 Task: Find connections with filter location Acharnés with filter topic #Saleswith filter profile language German with filter current company Noon - The Social Learning Platform with filter school School of India with filter industry Printing Services with filter service category AnimationArchitecture with filter keywords title Conservation Scientist
Action: Mouse moved to (307, 221)
Screenshot: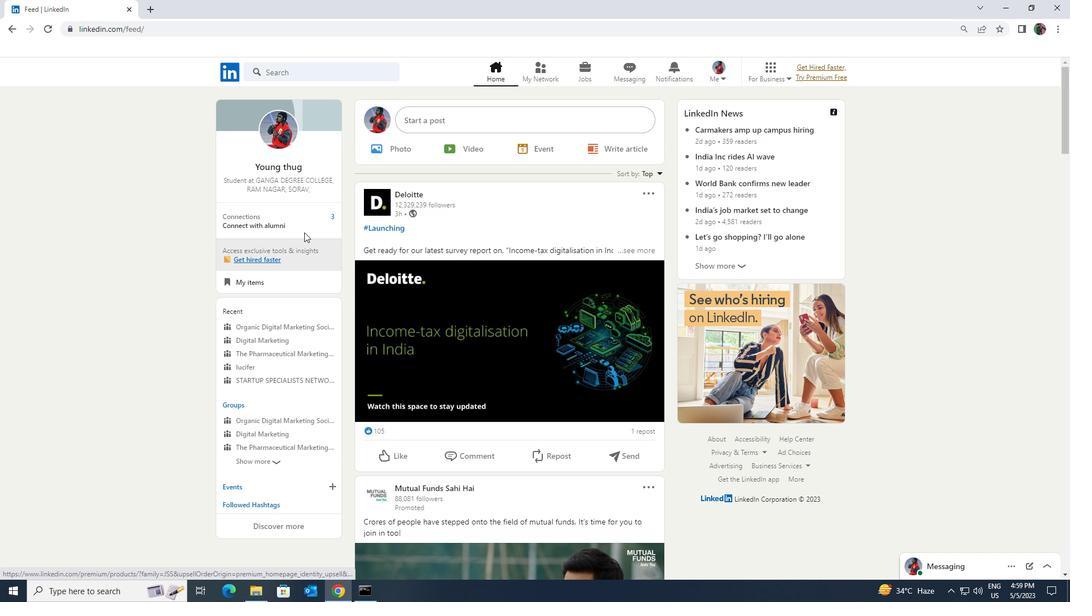 
Action: Mouse pressed left at (307, 221)
Screenshot: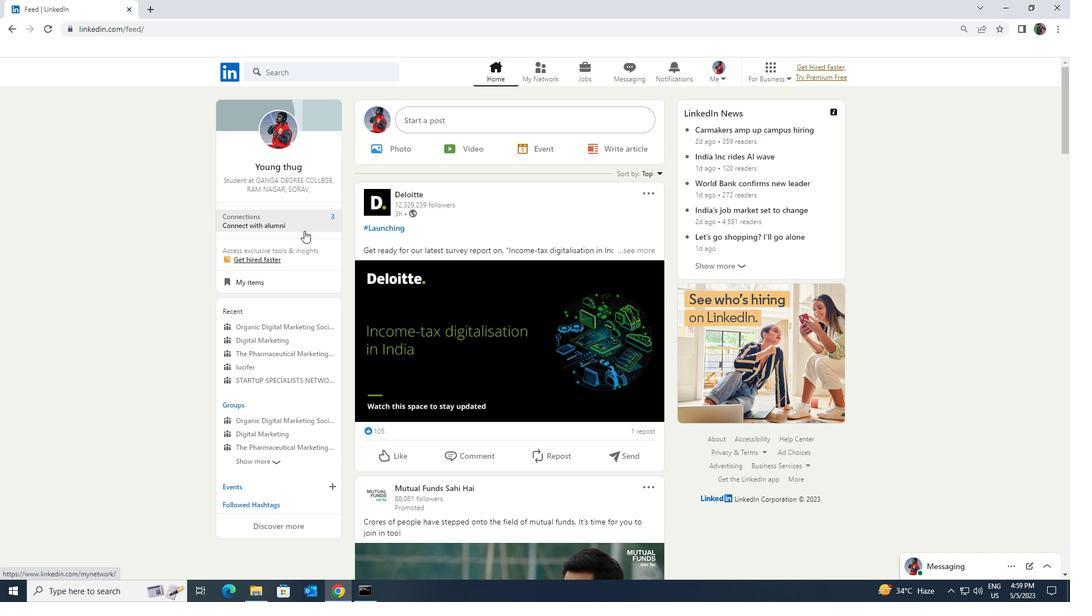 
Action: Mouse moved to (310, 134)
Screenshot: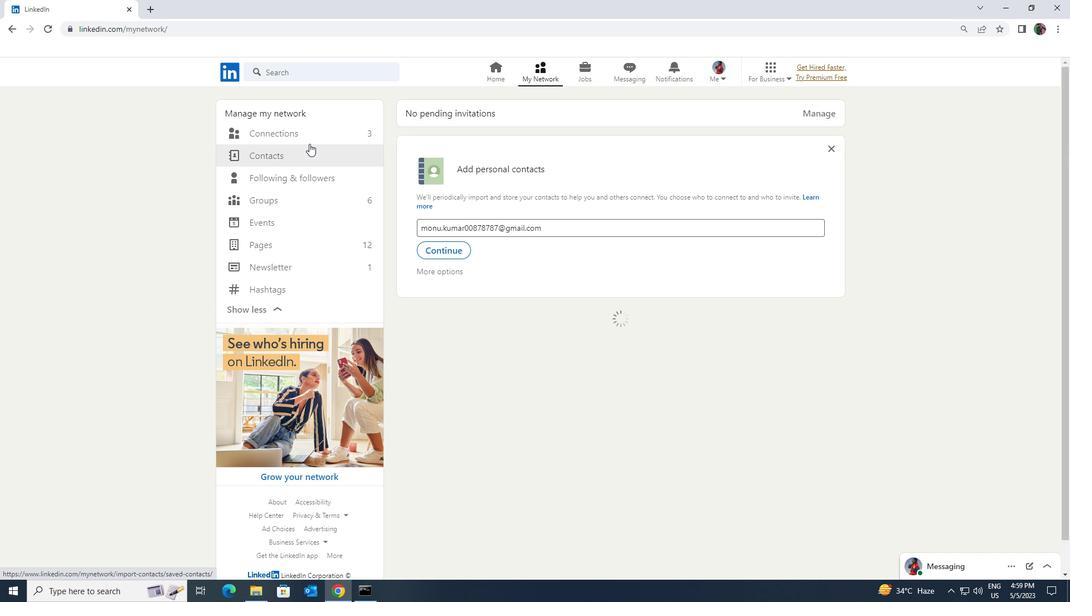 
Action: Mouse pressed left at (310, 134)
Screenshot: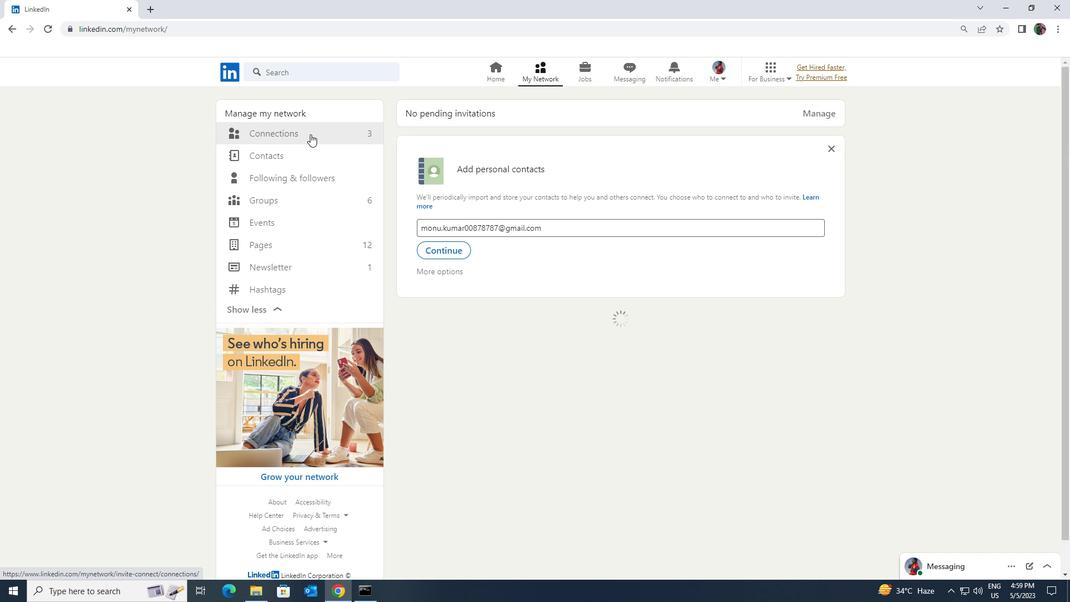 
Action: Mouse moved to (615, 136)
Screenshot: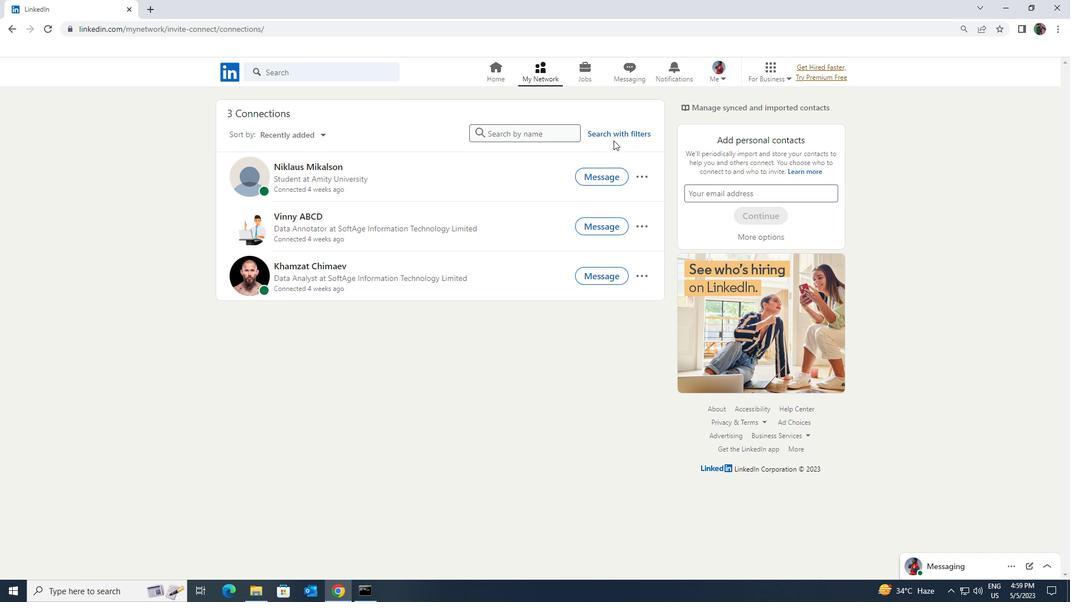 
Action: Mouse pressed left at (615, 136)
Screenshot: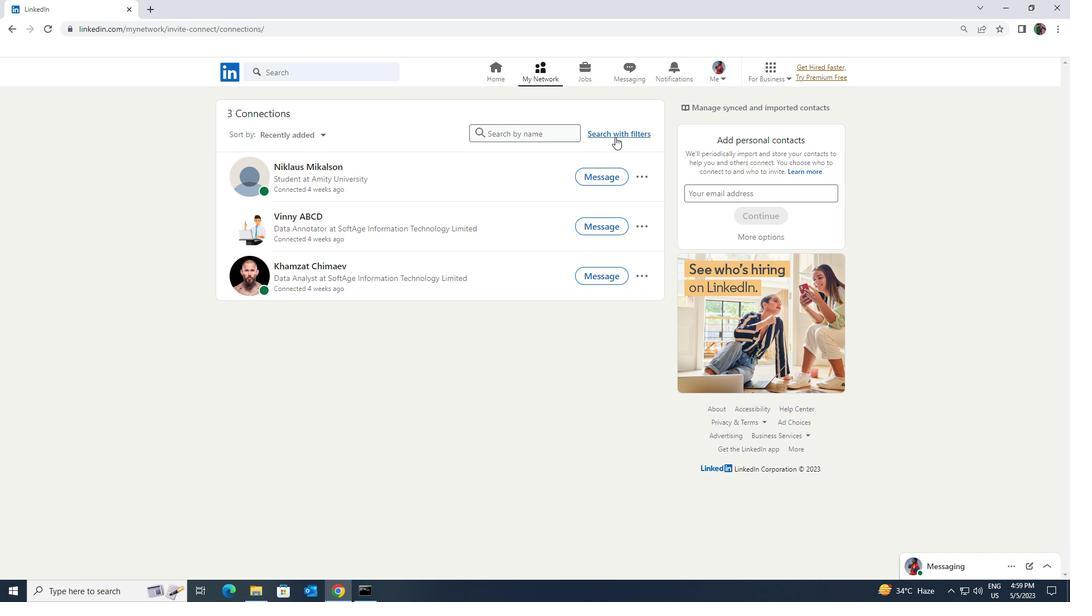 
Action: Mouse moved to (576, 105)
Screenshot: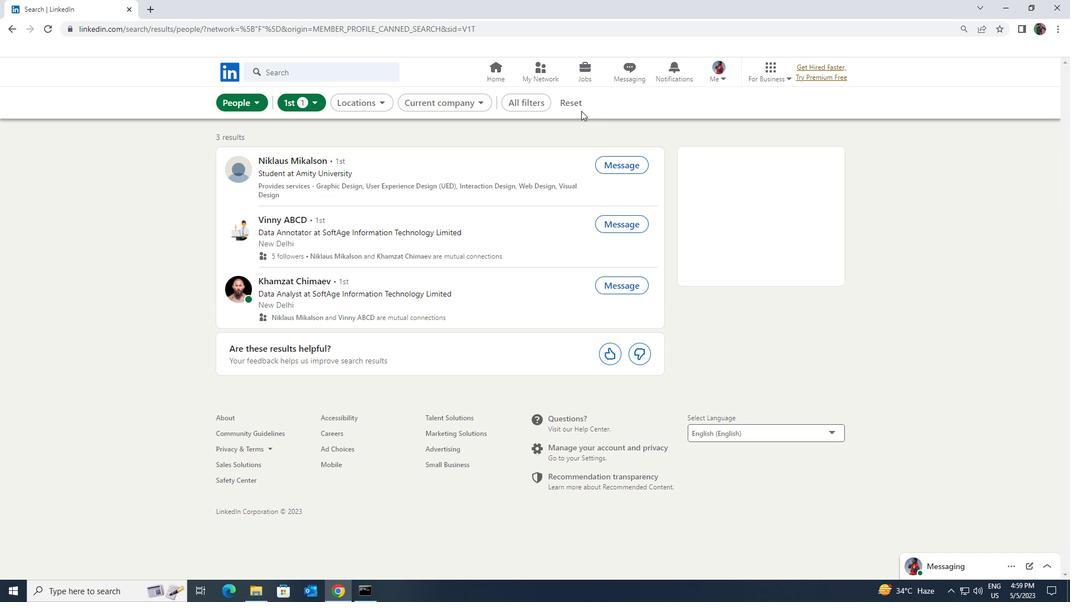 
Action: Mouse pressed left at (576, 105)
Screenshot: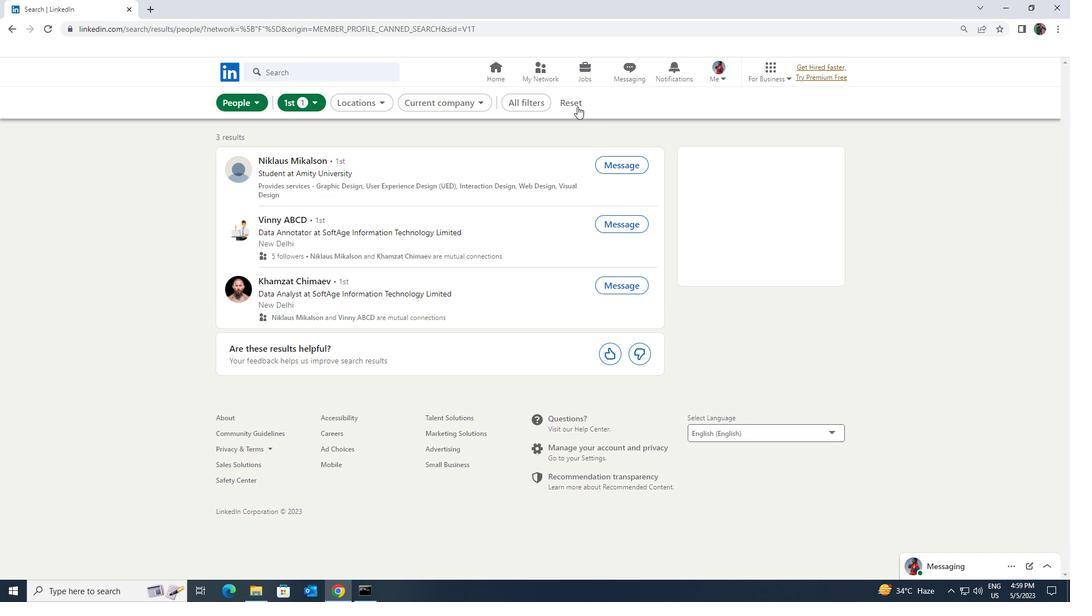 
Action: Mouse moved to (558, 105)
Screenshot: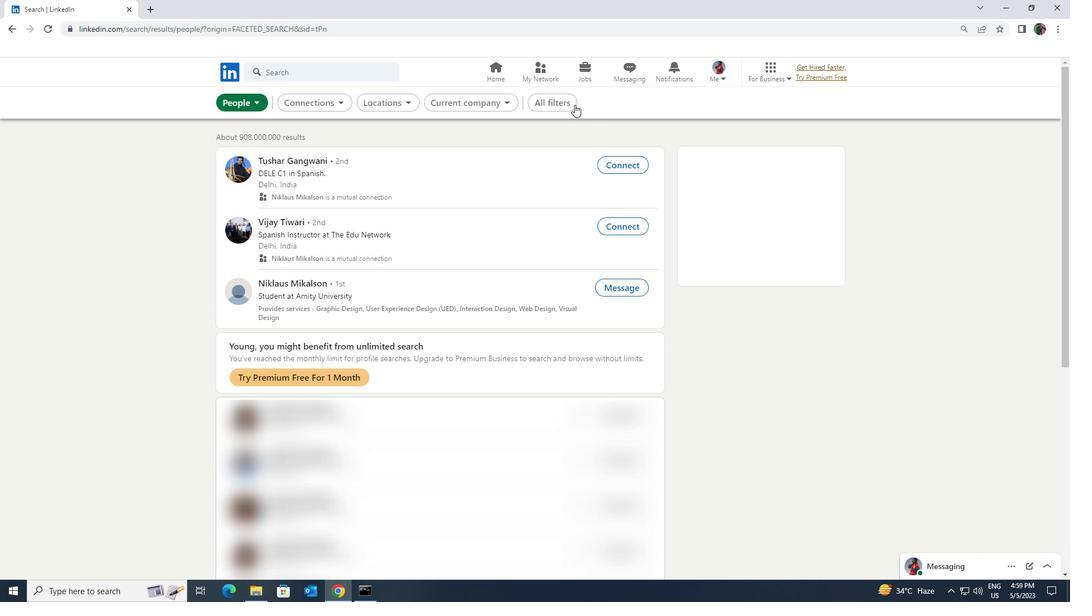 
Action: Mouse pressed left at (558, 105)
Screenshot: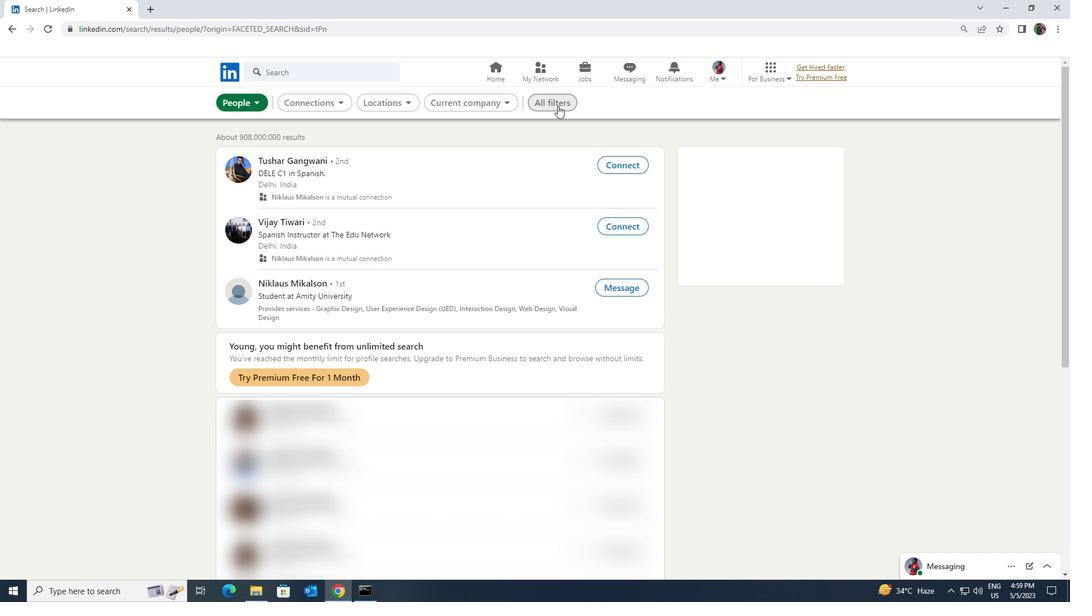 
Action: Mouse moved to (928, 441)
Screenshot: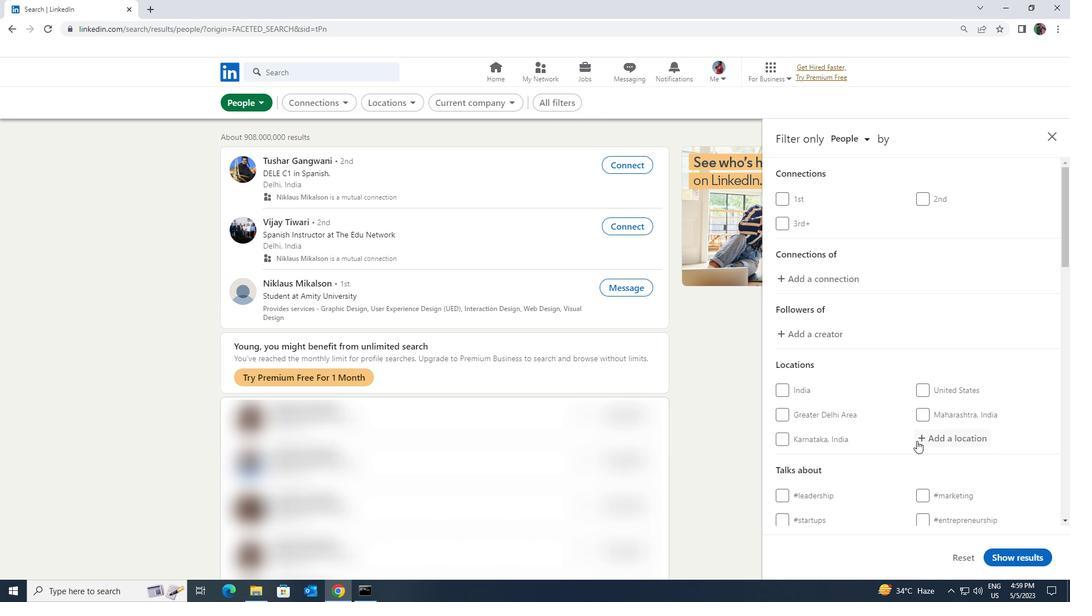 
Action: Mouse pressed left at (928, 441)
Screenshot: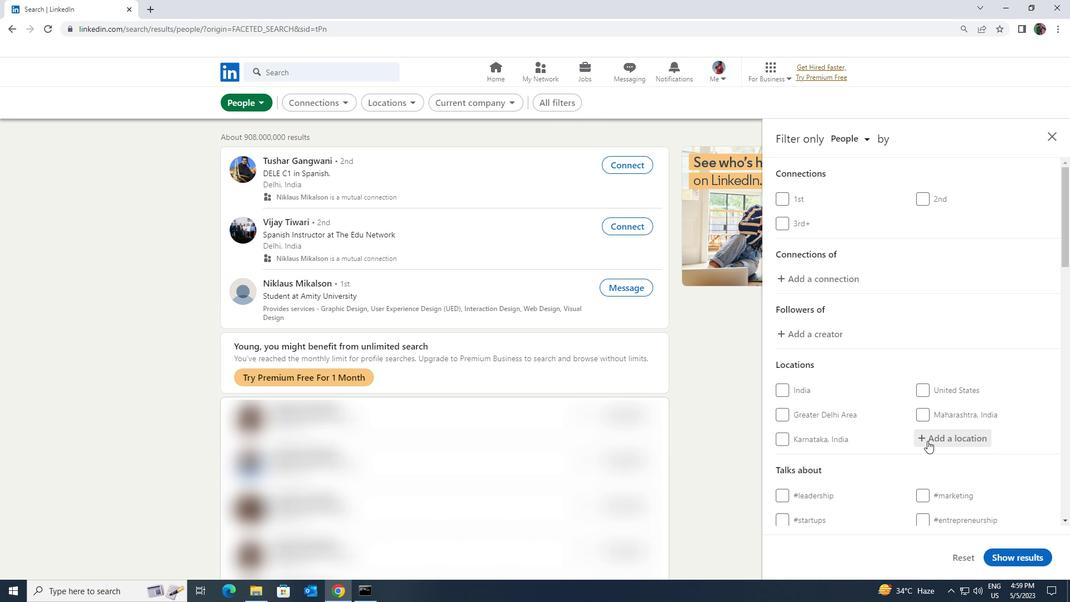 
Action: Key pressed <Key.shift><Key.shift><Key.shift><Key.shift><Key.shift><Key.shift><Key.shift><Key.shift><Key.shift><Key.shift><Key.shift><Key.shift><Key.shift><Key.shift><Key.shift><Key.shift><Key.shift><Key.shift><Key.shift><Key.shift><Key.shift><Key.shift><Key.shift><Key.shift><Key.shift><Key.shift><Key.shift><Key.shift>ACHARNES
Screenshot: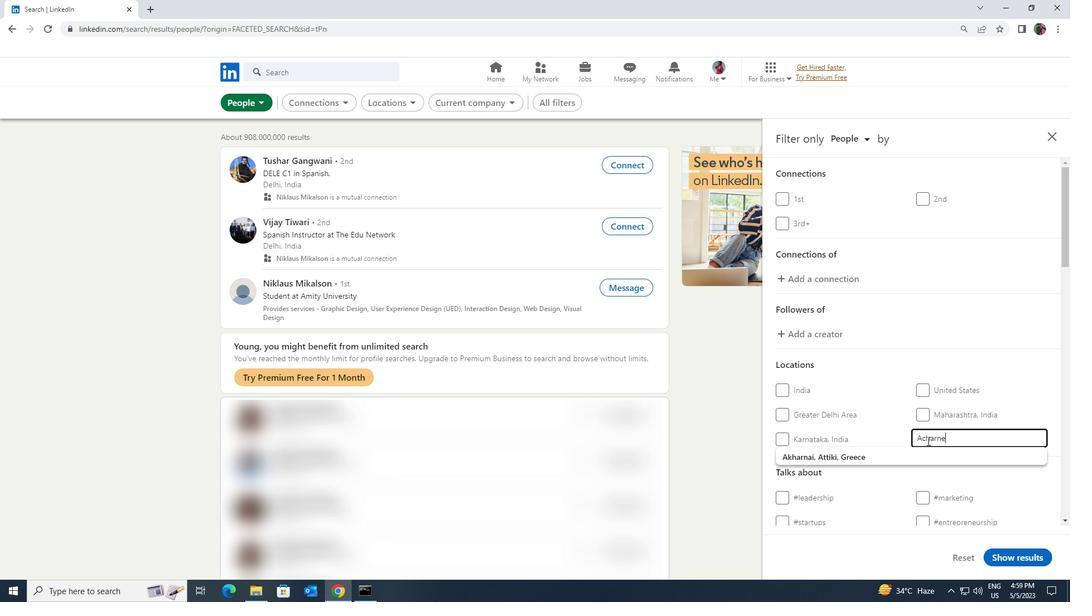 
Action: Mouse moved to (927, 447)
Screenshot: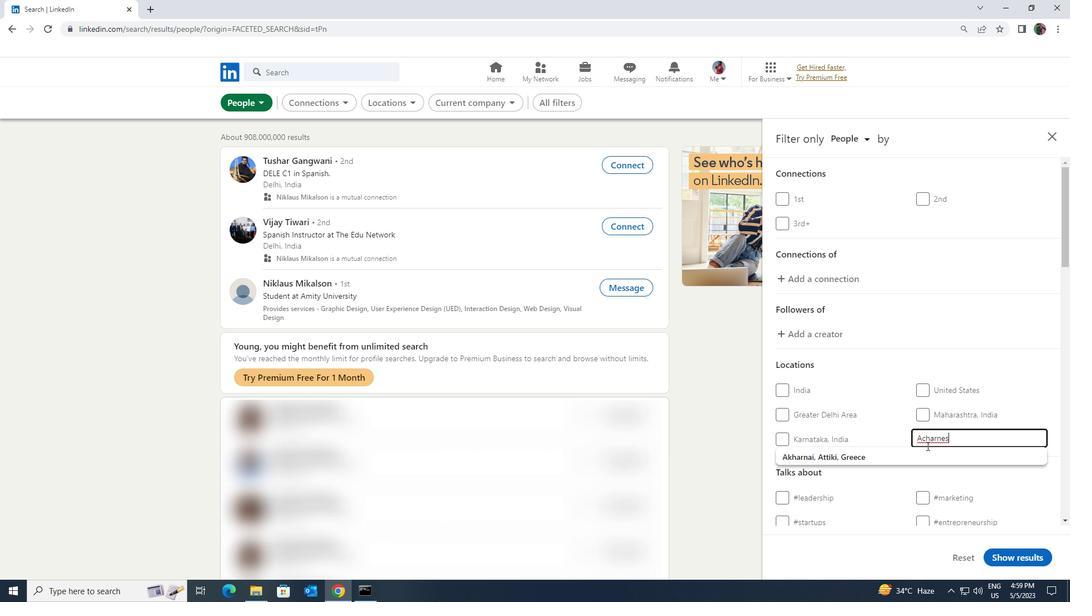 
Action: Mouse pressed left at (927, 447)
Screenshot: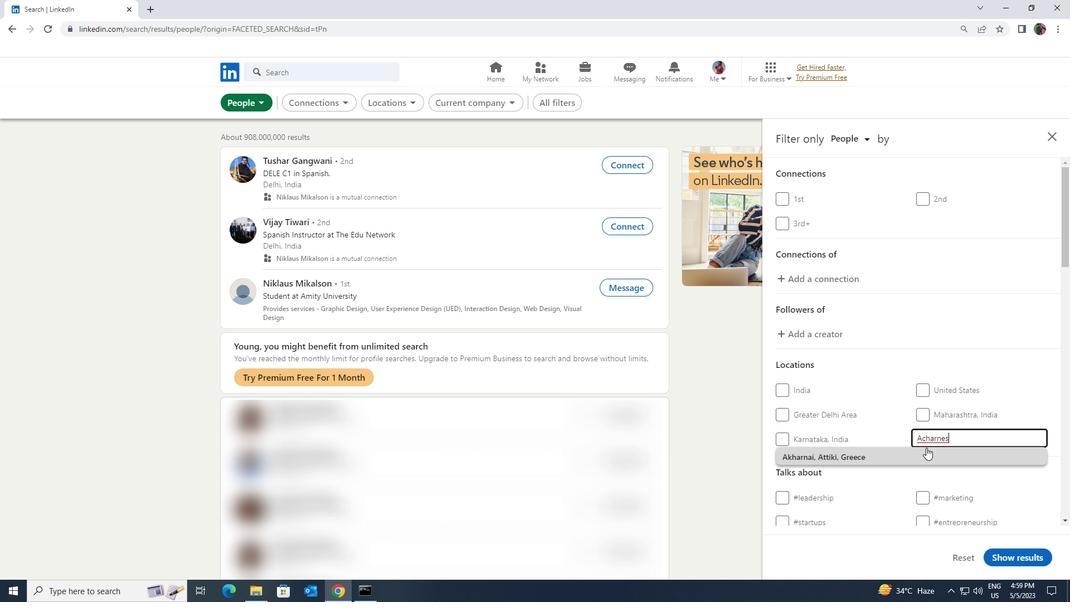 
Action: Mouse scrolled (927, 447) with delta (0, 0)
Screenshot: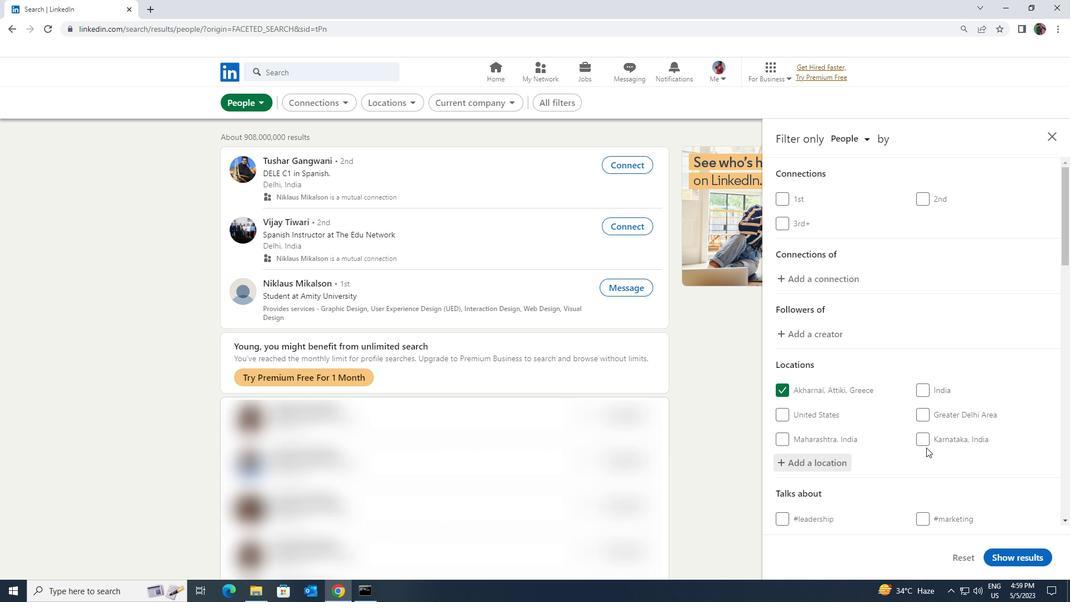 
Action: Mouse scrolled (927, 447) with delta (0, 0)
Screenshot: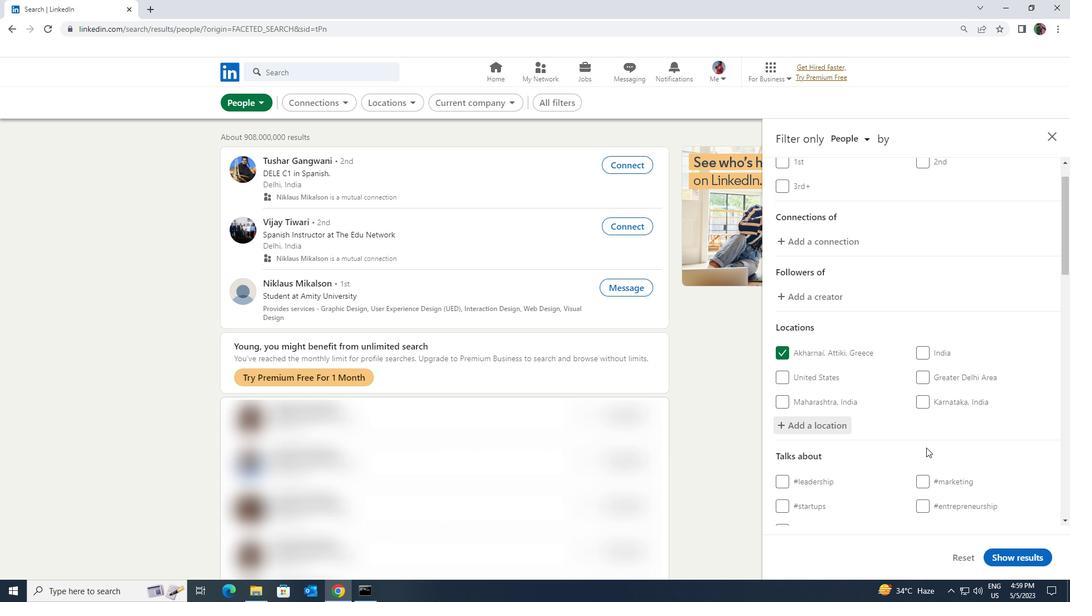 
Action: Mouse moved to (930, 455)
Screenshot: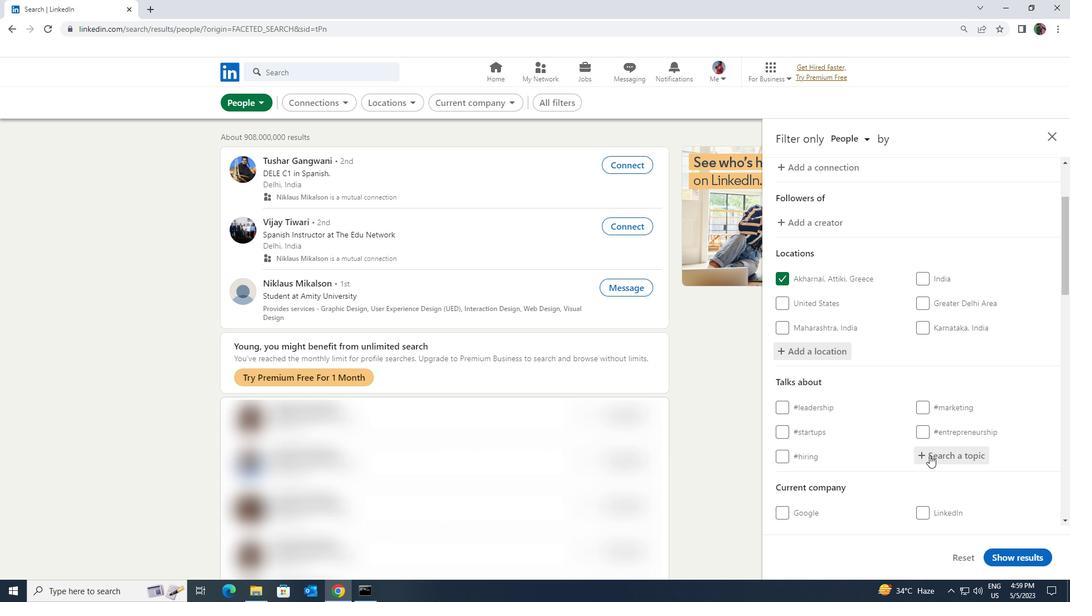 
Action: Mouse pressed left at (930, 455)
Screenshot: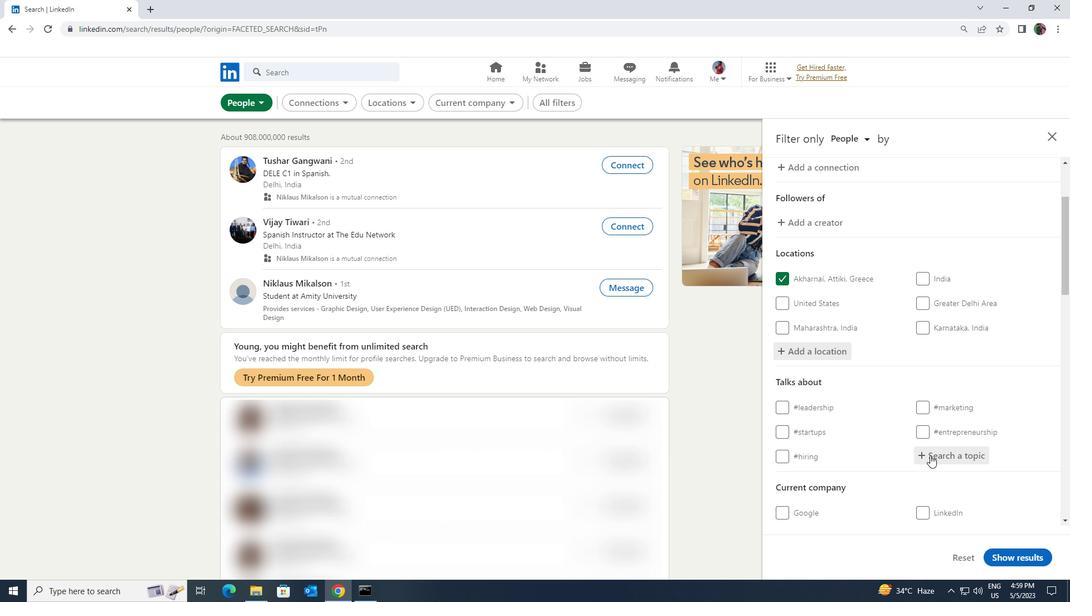 
Action: Key pressed <Key.shift><Key.shift><Key.shift>SALES
Screenshot: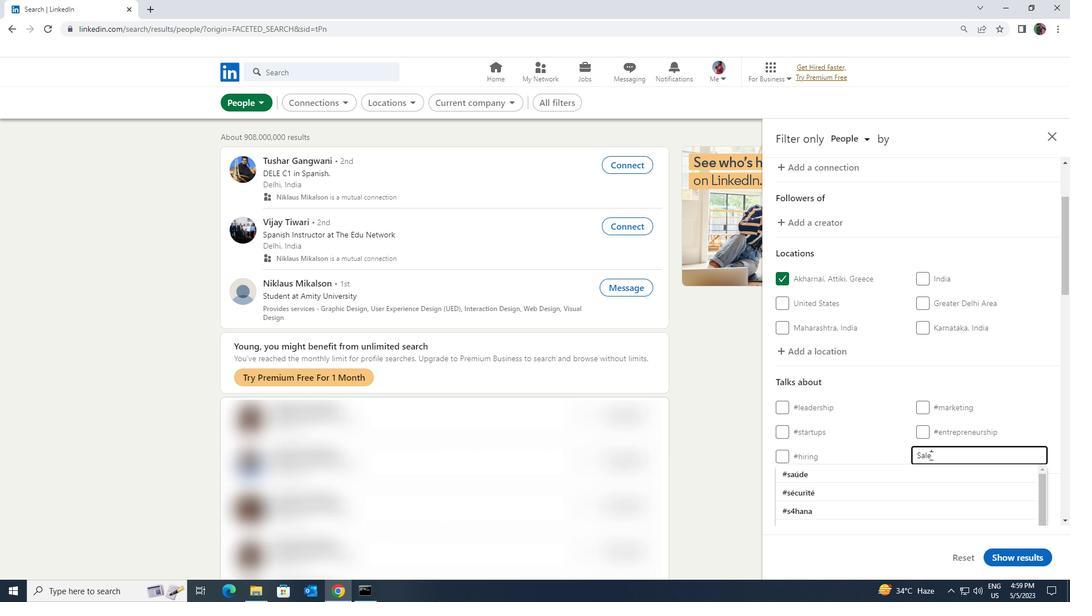 
Action: Mouse moved to (922, 471)
Screenshot: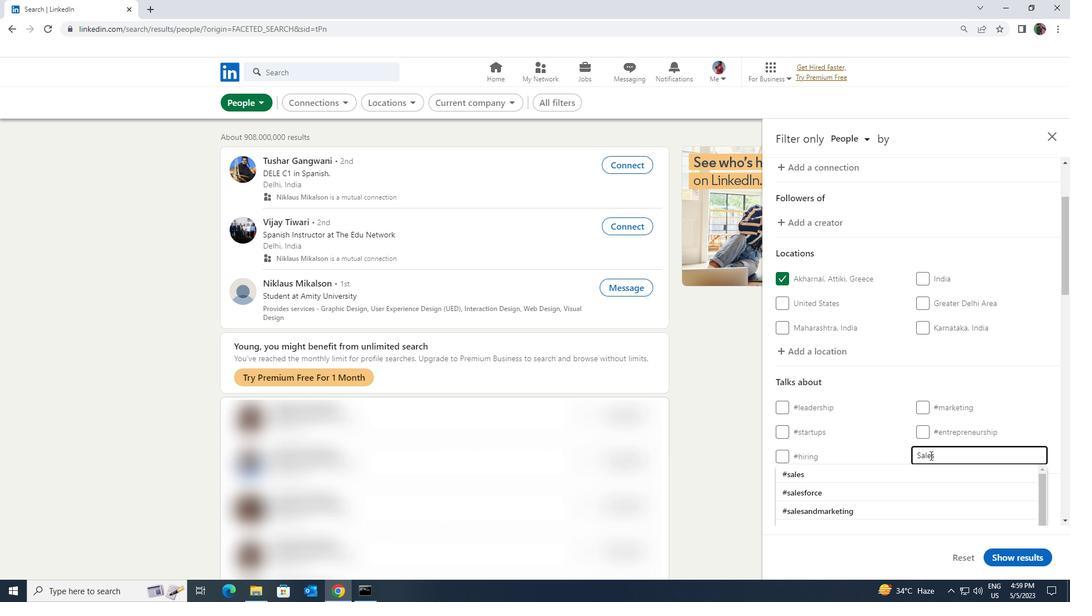 
Action: Mouse pressed left at (922, 471)
Screenshot: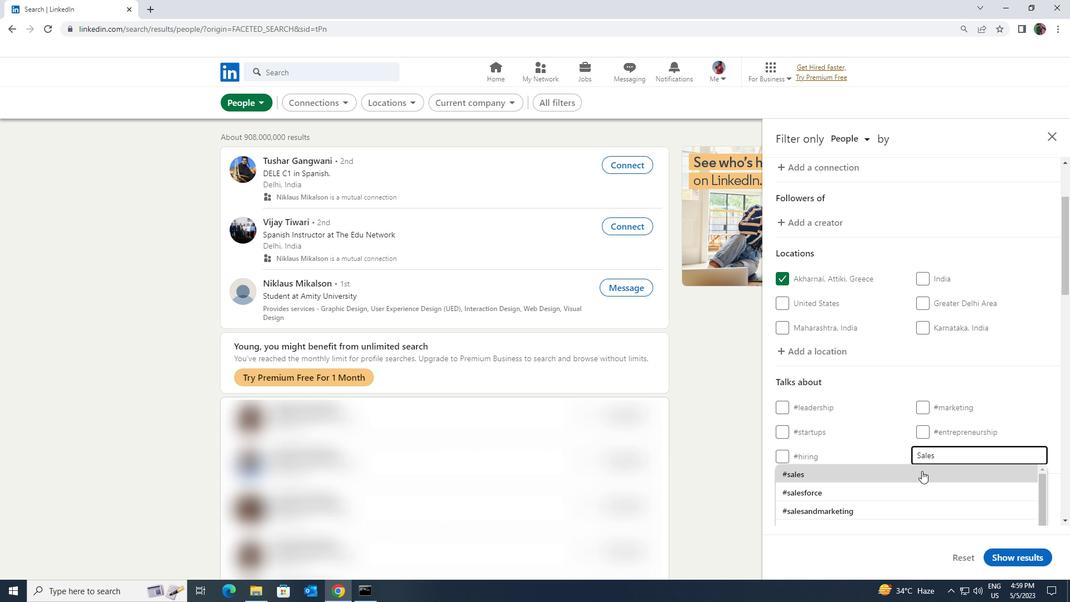 
Action: Mouse scrolled (922, 470) with delta (0, 0)
Screenshot: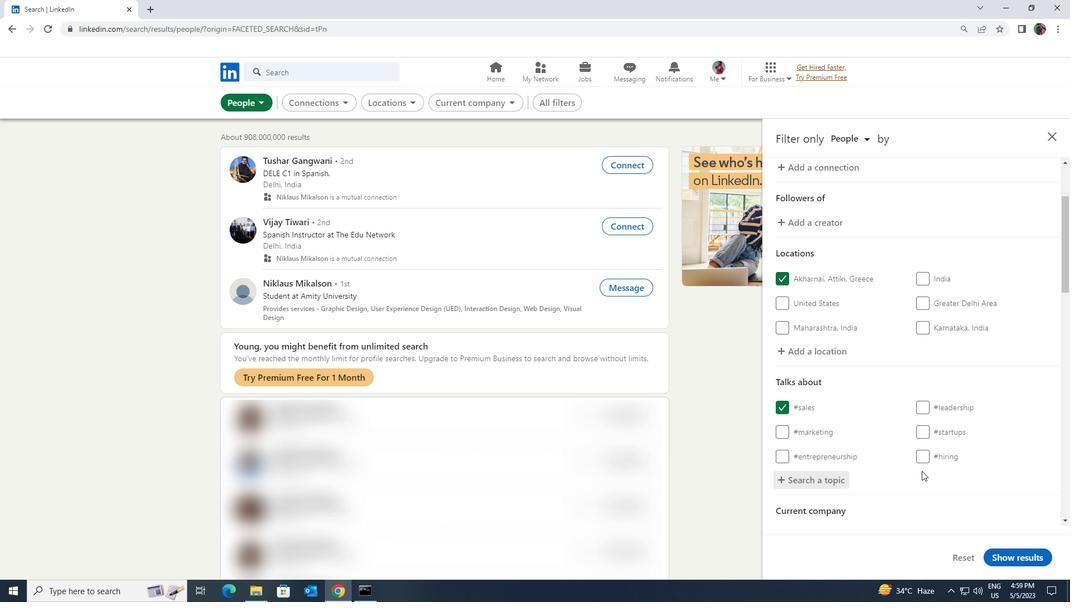 
Action: Mouse scrolled (922, 470) with delta (0, 0)
Screenshot: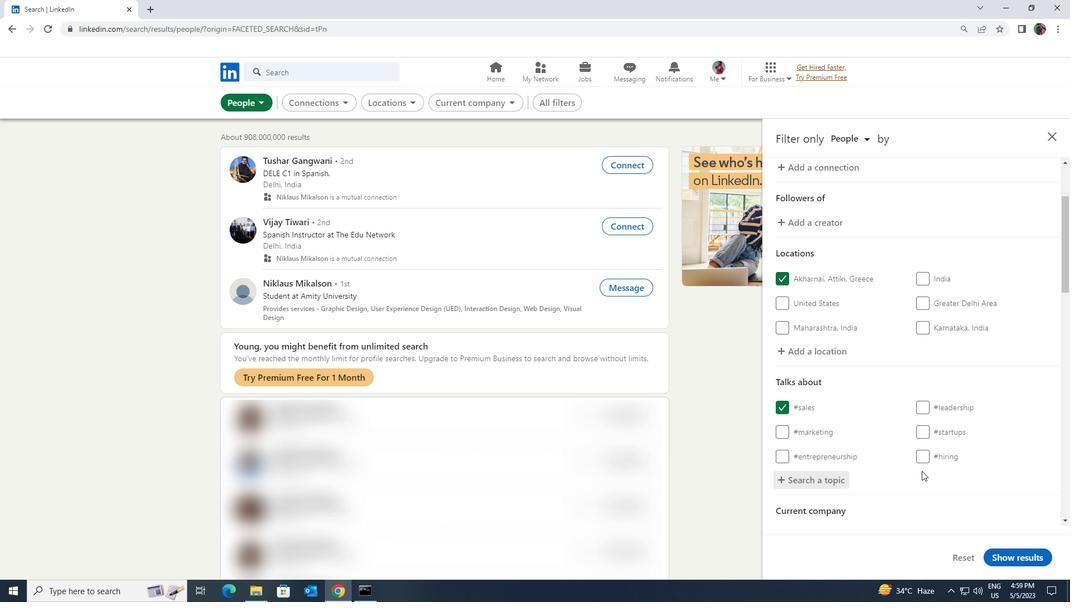 
Action: Mouse scrolled (922, 470) with delta (0, 0)
Screenshot: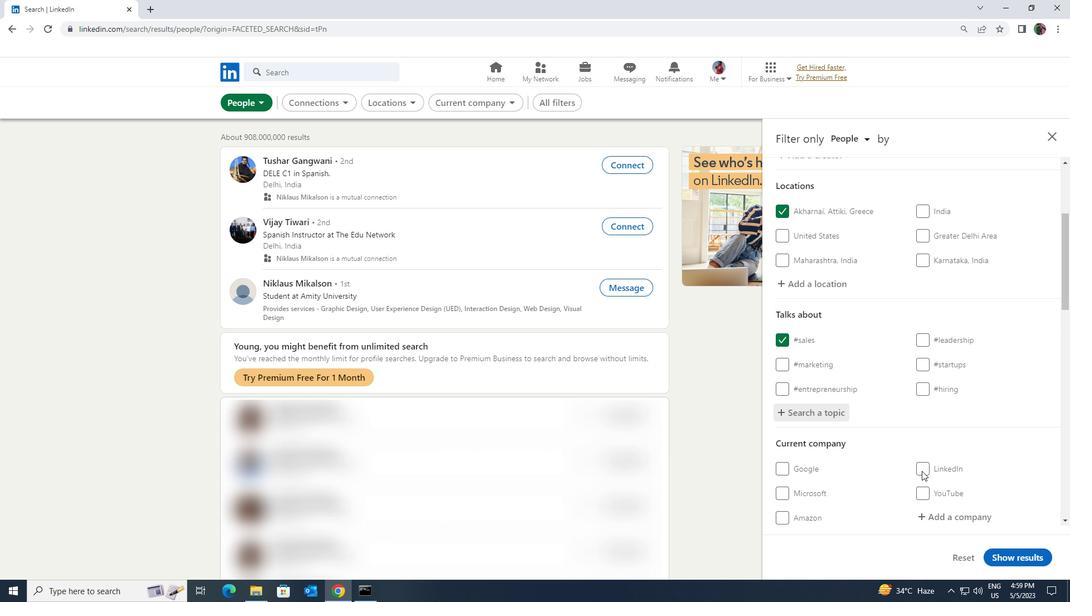 
Action: Mouse scrolled (922, 470) with delta (0, 0)
Screenshot: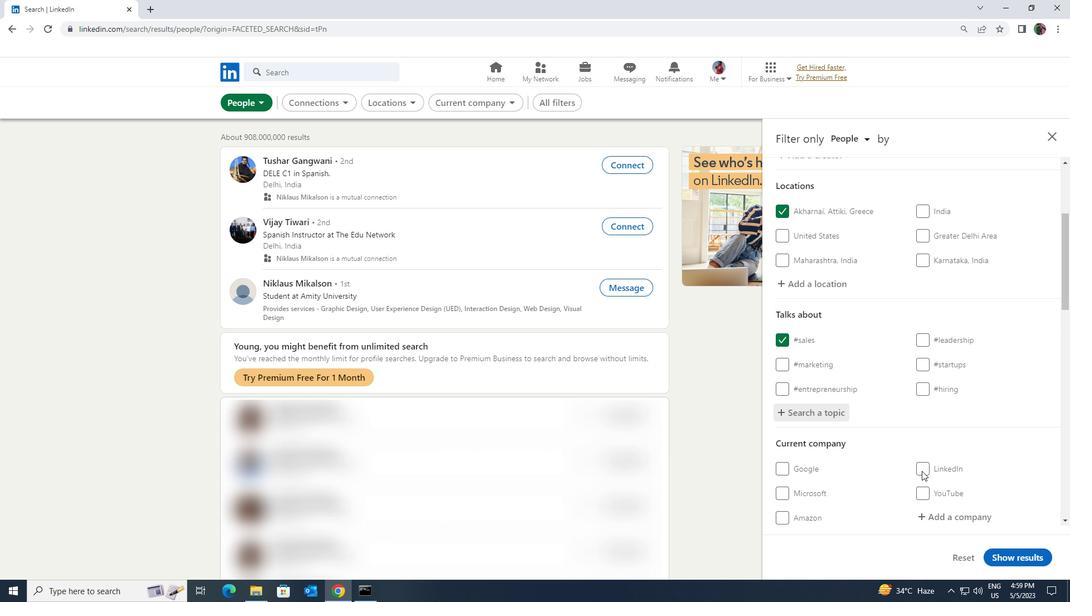 
Action: Mouse scrolled (922, 470) with delta (0, 0)
Screenshot: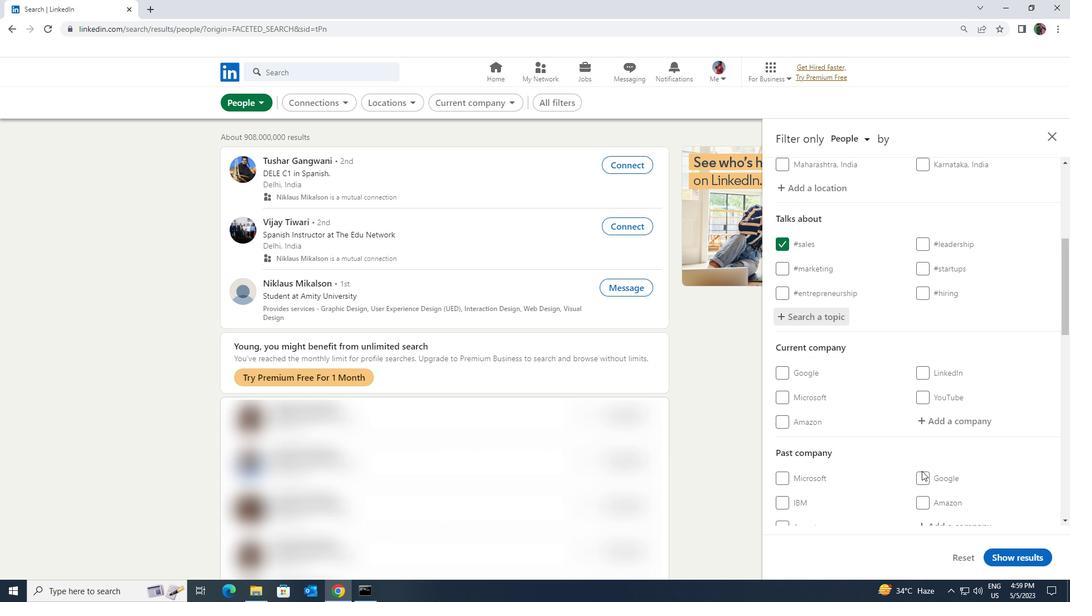 
Action: Mouse scrolled (922, 470) with delta (0, 0)
Screenshot: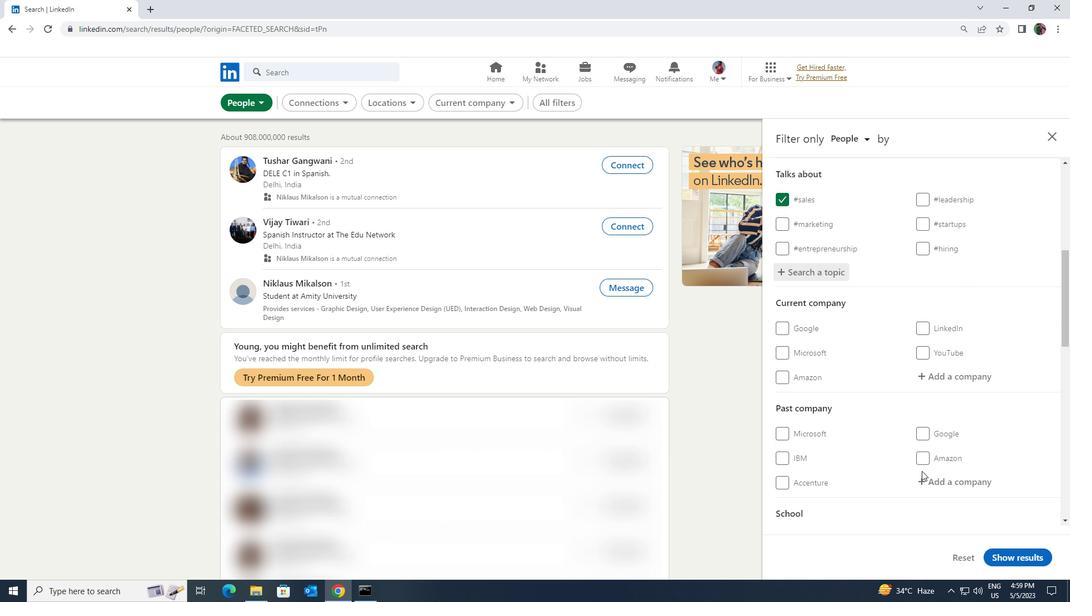 
Action: Mouse scrolled (922, 470) with delta (0, 0)
Screenshot: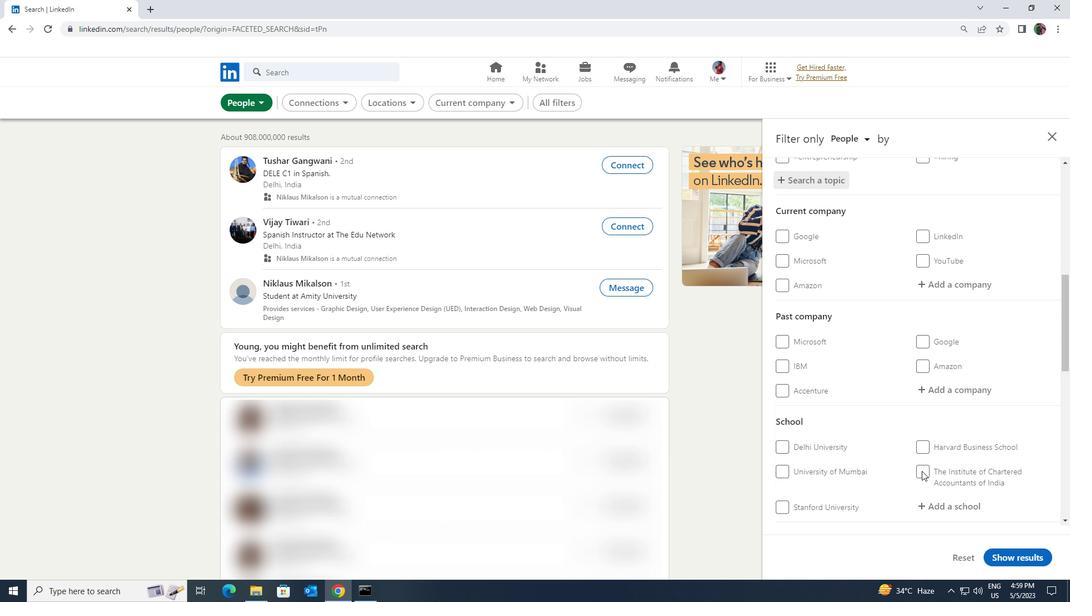 
Action: Mouse scrolled (922, 470) with delta (0, 0)
Screenshot: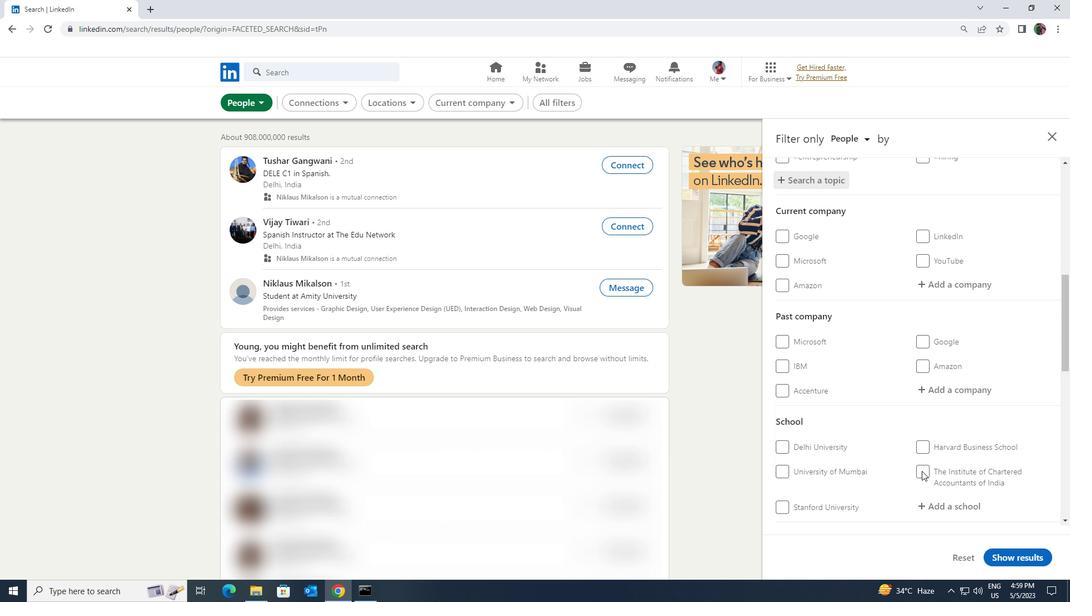 
Action: Mouse scrolled (922, 470) with delta (0, 0)
Screenshot: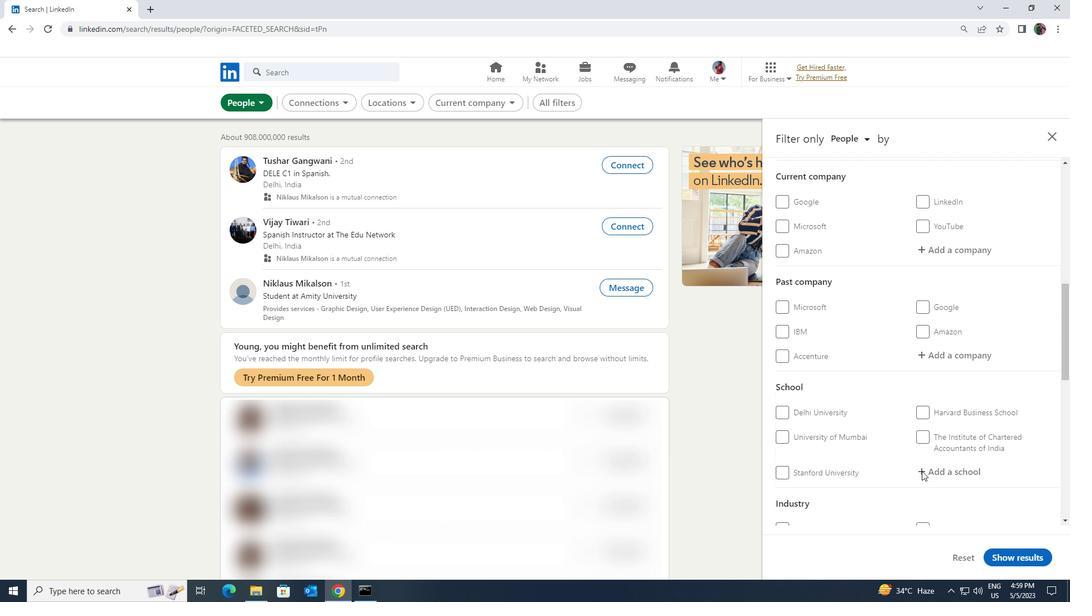 
Action: Mouse scrolled (922, 470) with delta (0, 0)
Screenshot: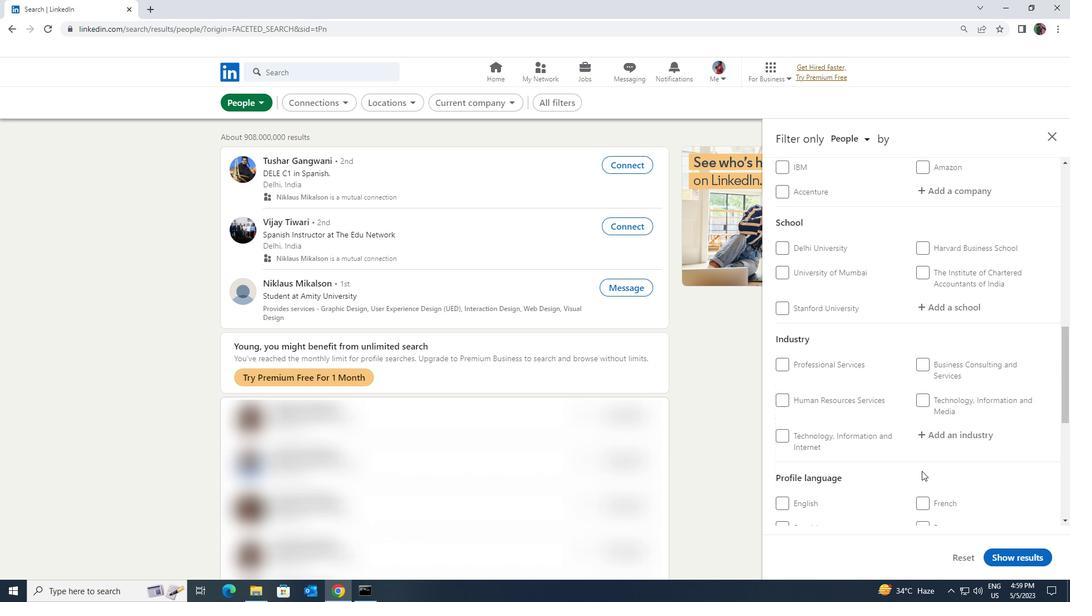 
Action: Mouse moved to (808, 489)
Screenshot: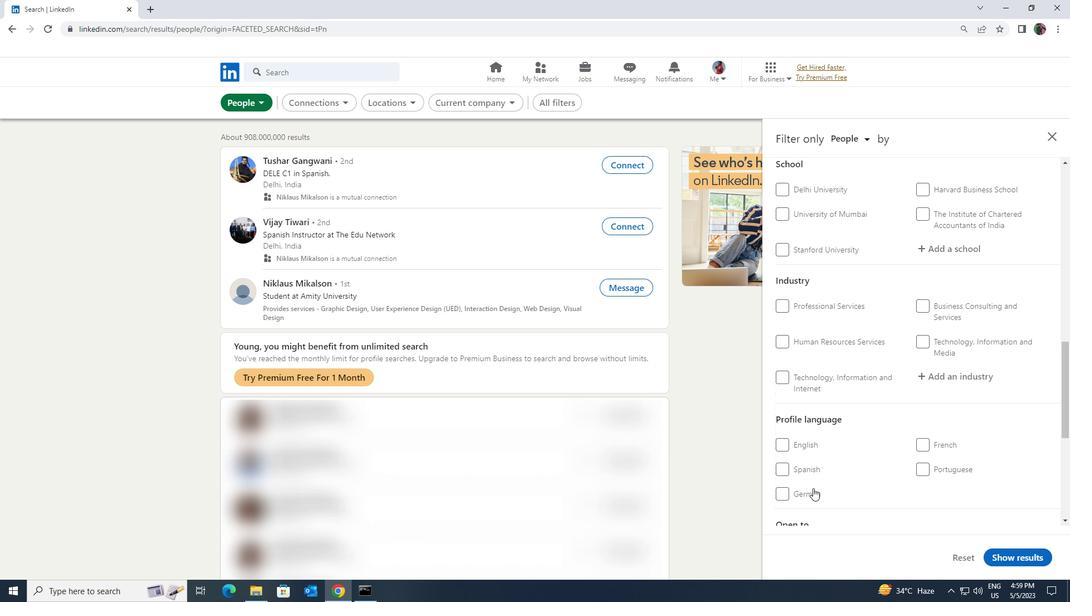 
Action: Mouse pressed left at (808, 489)
Screenshot: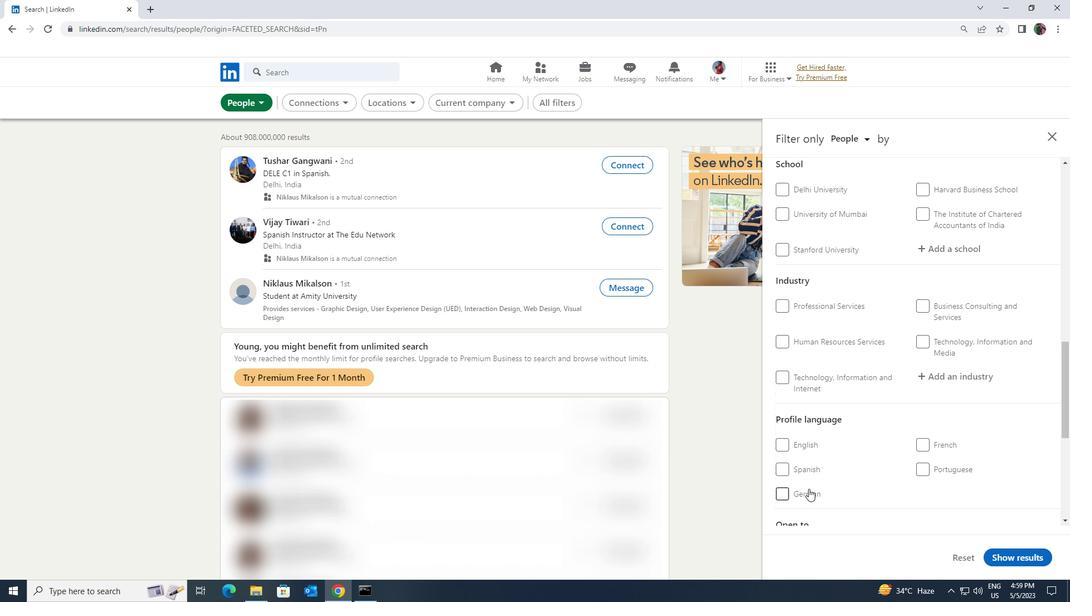 
Action: Mouse moved to (891, 485)
Screenshot: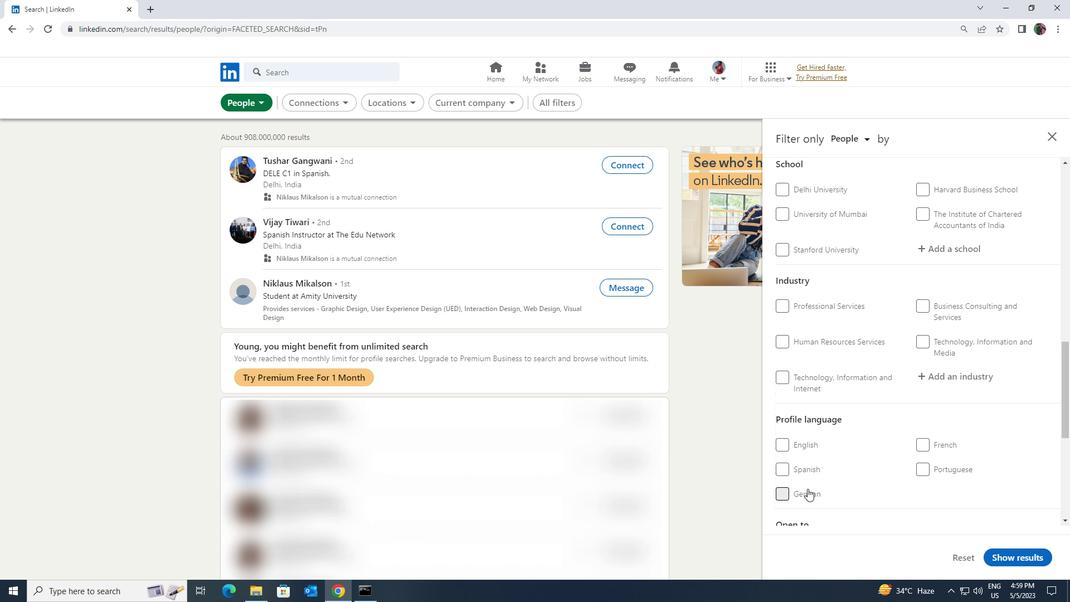 
Action: Mouse scrolled (891, 485) with delta (0, 0)
Screenshot: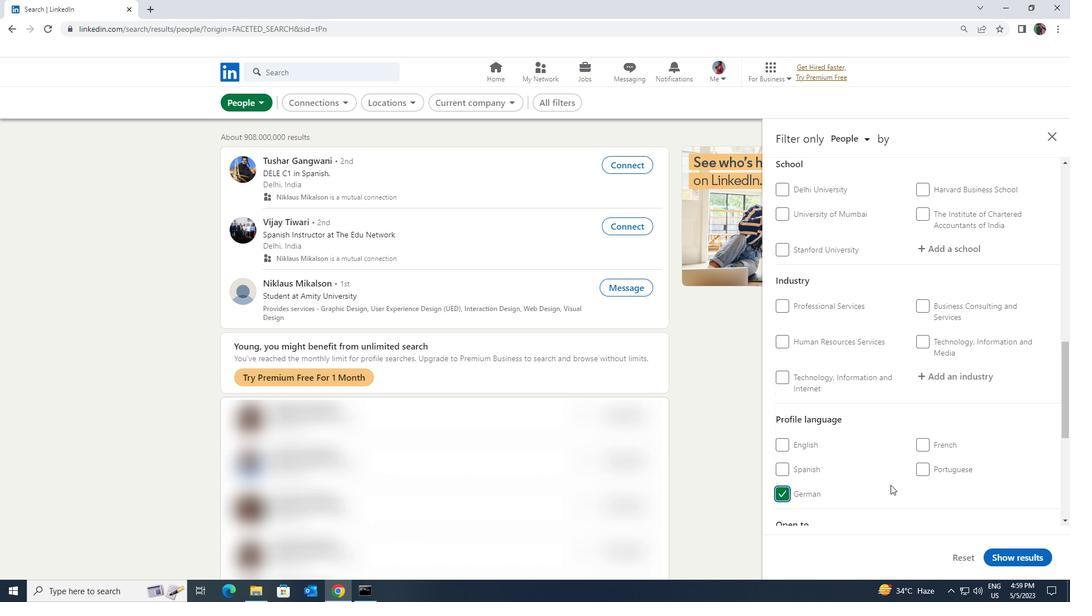 
Action: Mouse scrolled (891, 485) with delta (0, 0)
Screenshot: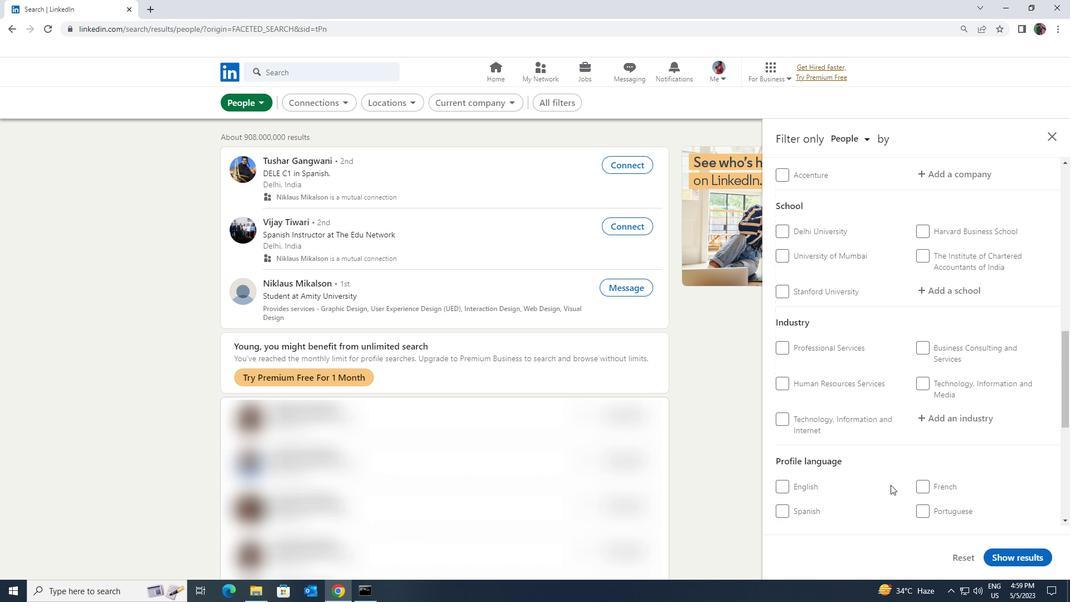 
Action: Mouse scrolled (891, 485) with delta (0, 0)
Screenshot: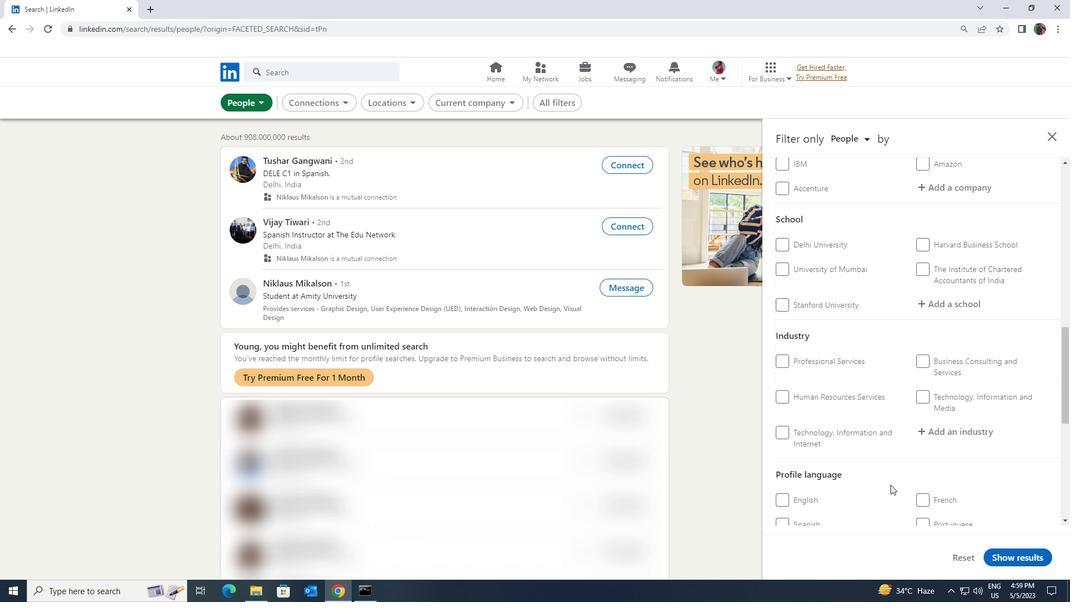 
Action: Mouse scrolled (891, 485) with delta (0, 0)
Screenshot: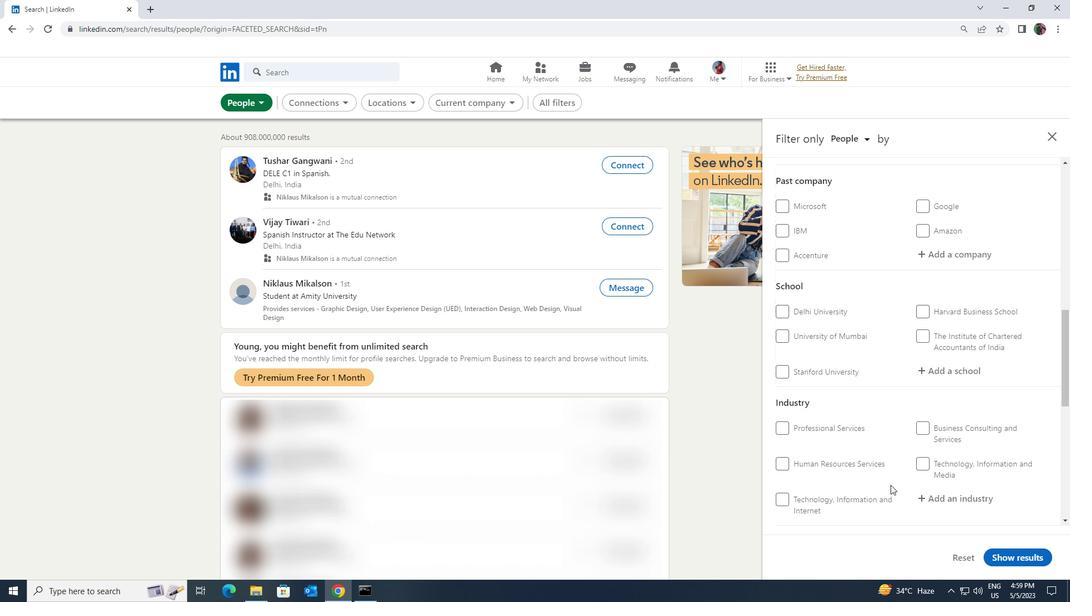 
Action: Mouse scrolled (891, 485) with delta (0, 0)
Screenshot: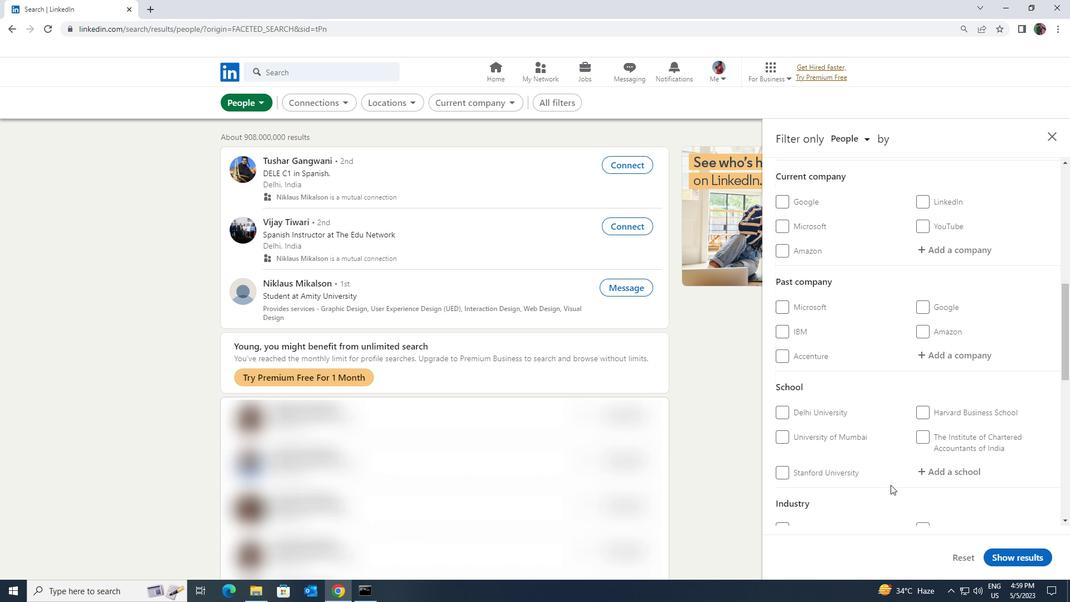 
Action: Mouse scrolled (891, 485) with delta (0, 0)
Screenshot: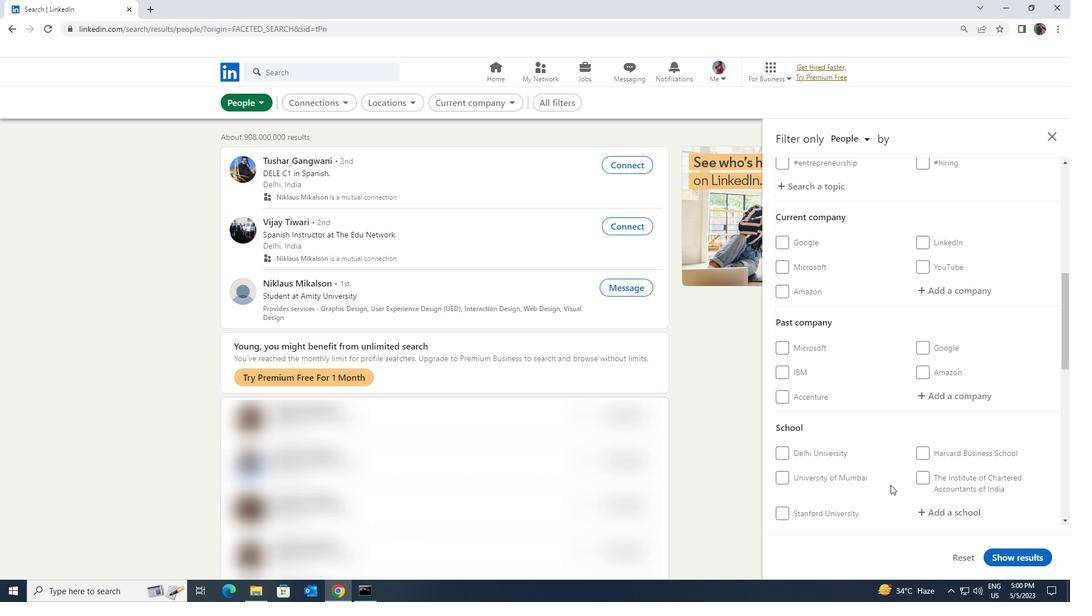 
Action: Mouse scrolled (891, 485) with delta (0, 0)
Screenshot: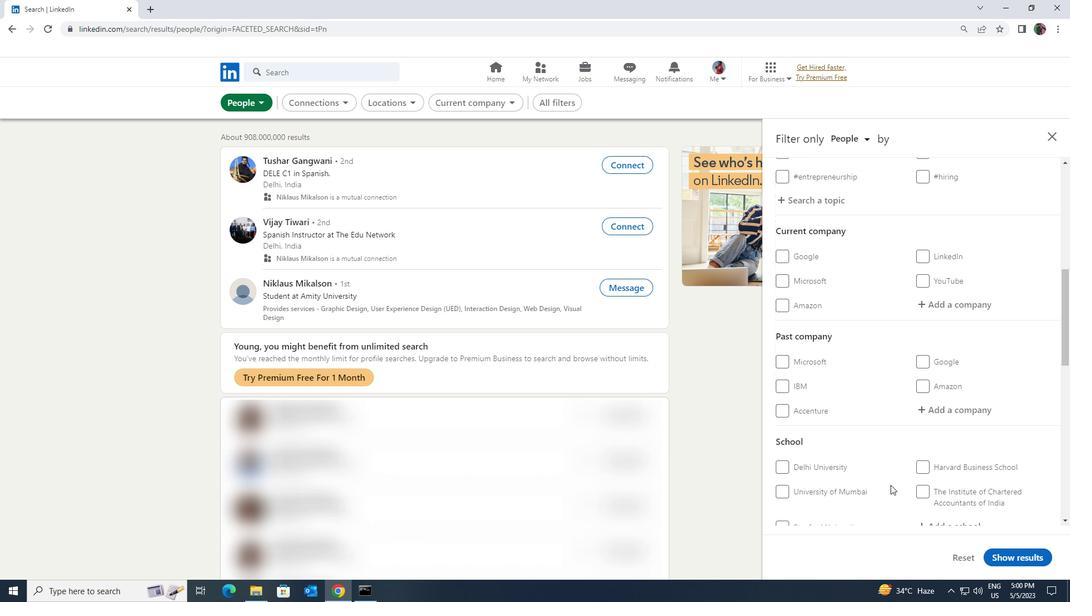 
Action: Mouse moved to (920, 420)
Screenshot: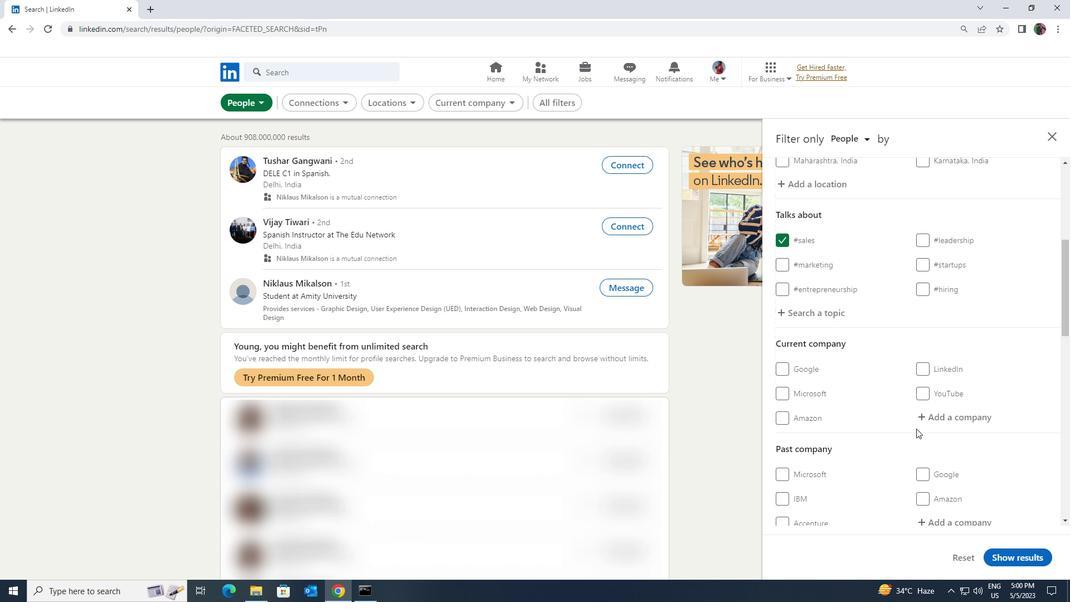 
Action: Mouse pressed left at (920, 420)
Screenshot: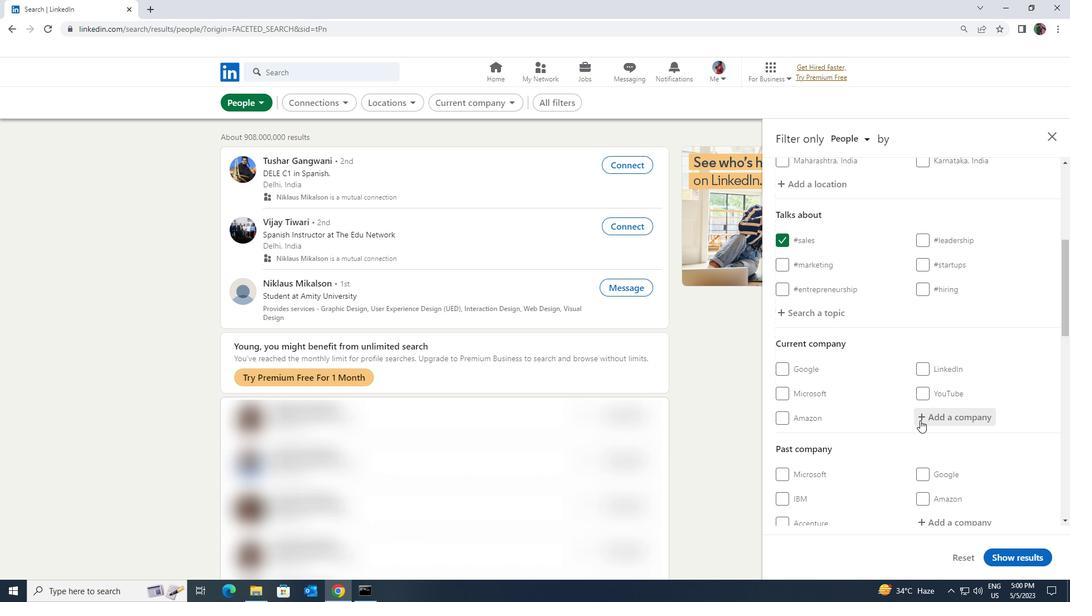 
Action: Key pressed <Key.shift><Key.shift><Key.shift><Key.shift><Key.shift><Key.shift>NOON<Key.space><Key.shift>THE<Key.space><Key.shift>SOCIAL<Key.space><Key.shift>LEARING<Key.backspace><Key.backspace><Key.backspace>
Screenshot: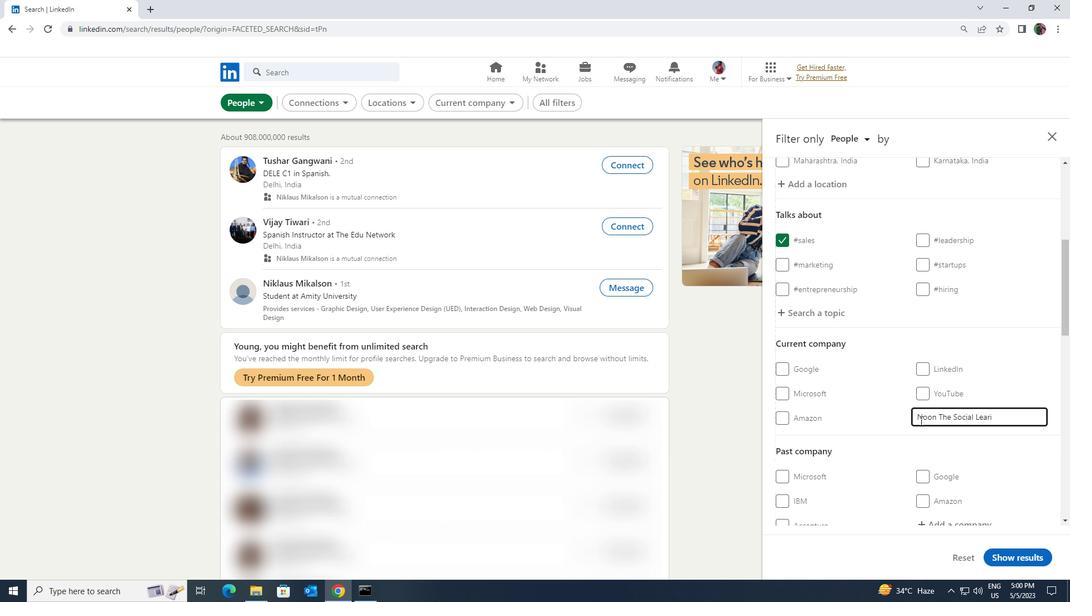
Action: Mouse moved to (922, 433)
Screenshot: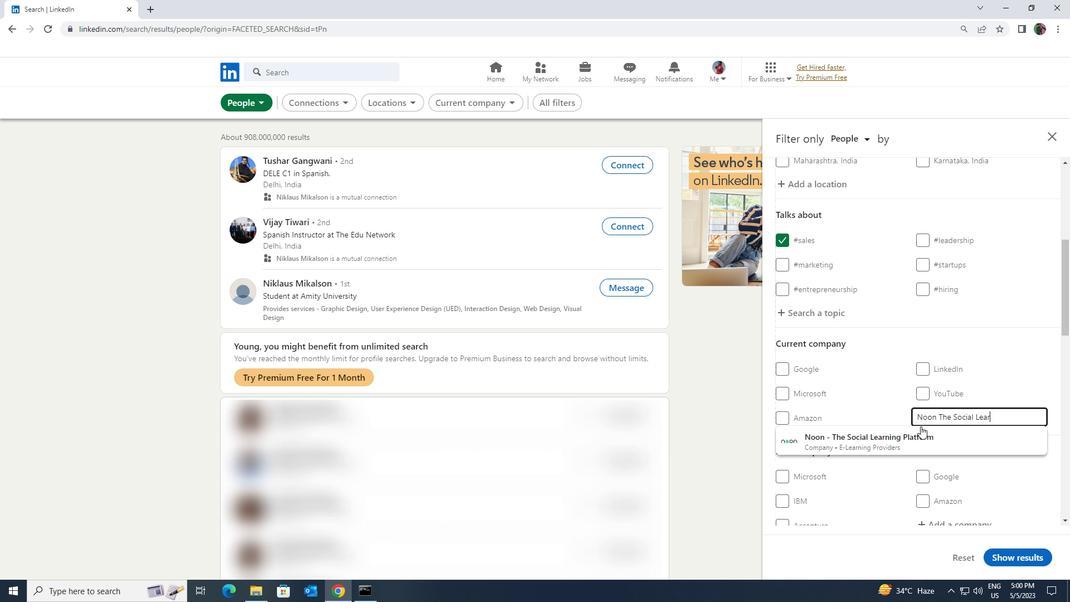 
Action: Mouse pressed left at (922, 433)
Screenshot: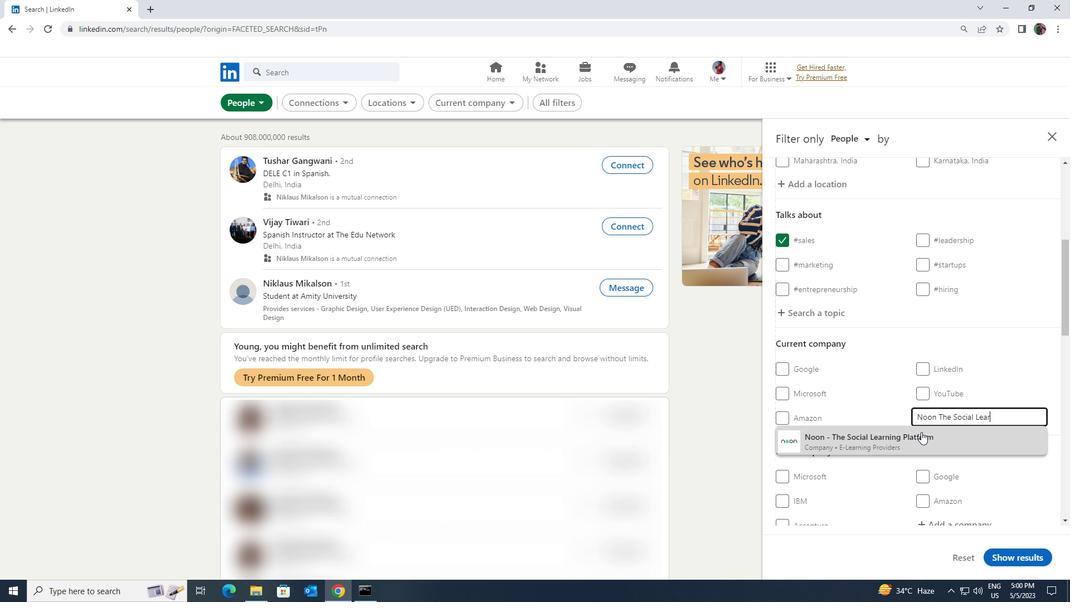 
Action: Mouse moved to (923, 433)
Screenshot: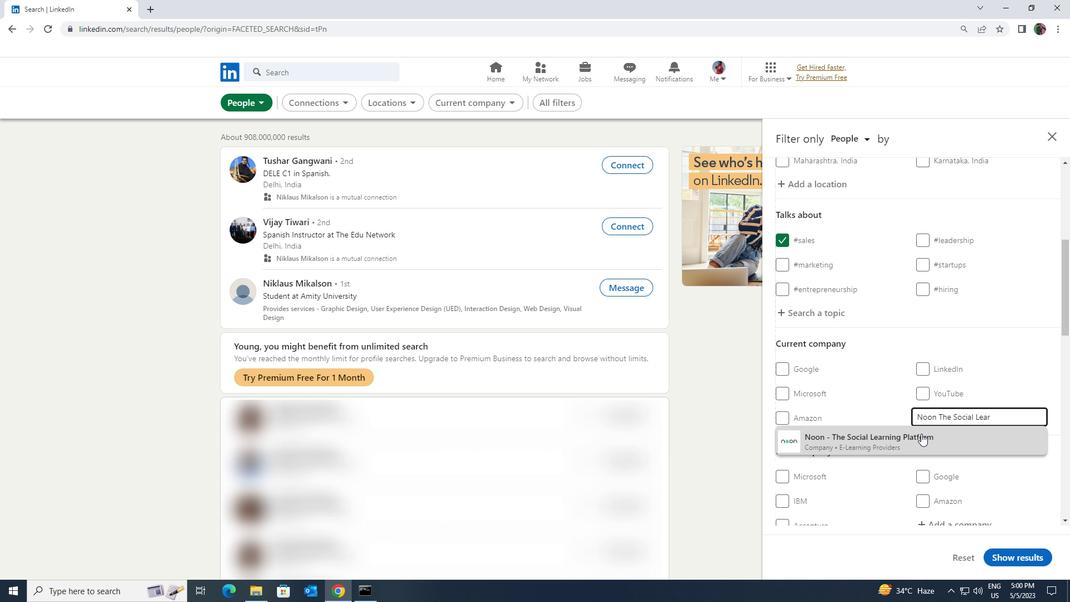
Action: Mouse scrolled (923, 432) with delta (0, 0)
Screenshot: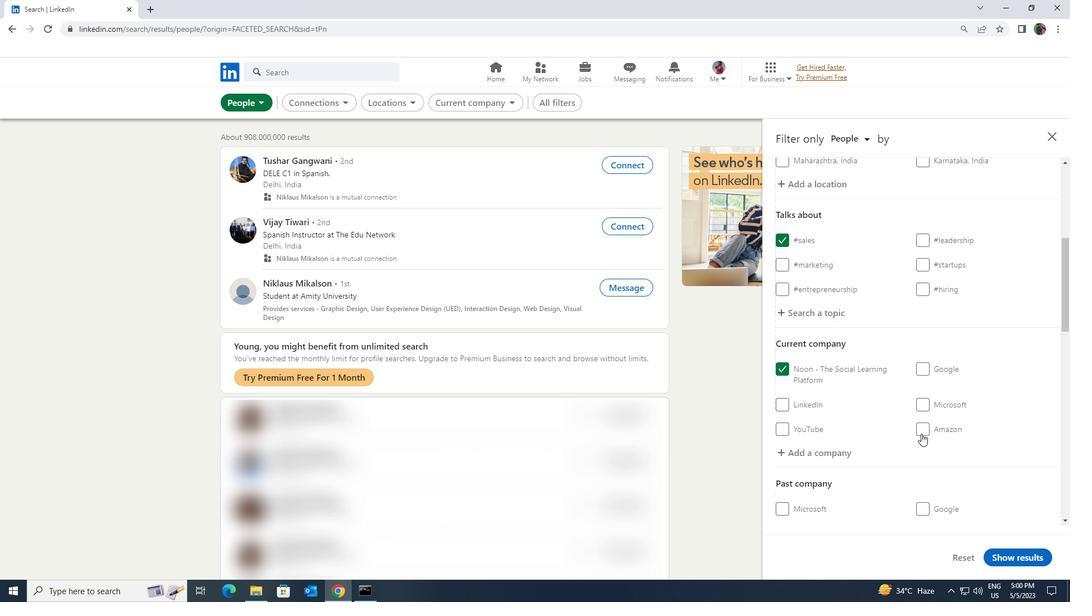 
Action: Mouse scrolled (923, 432) with delta (0, 0)
Screenshot: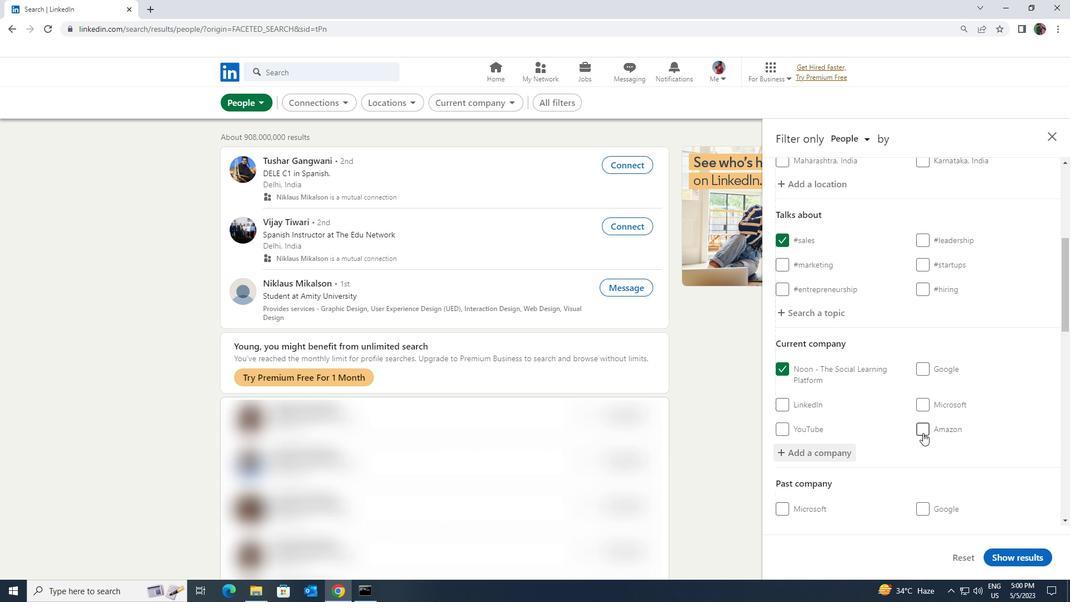 
Action: Mouse moved to (924, 432)
Screenshot: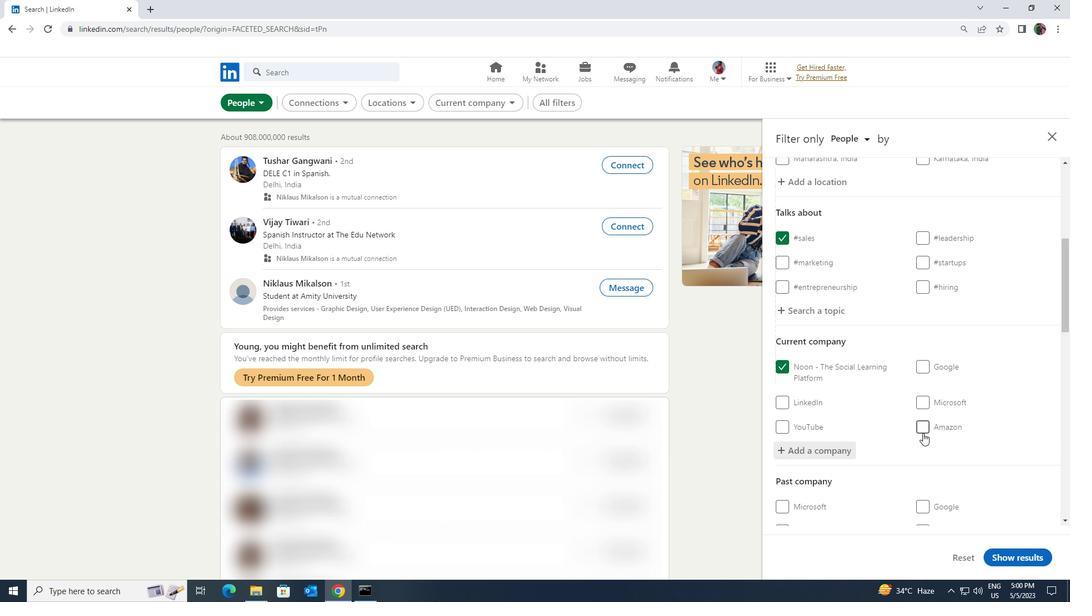 
Action: Mouse scrolled (924, 432) with delta (0, 0)
Screenshot: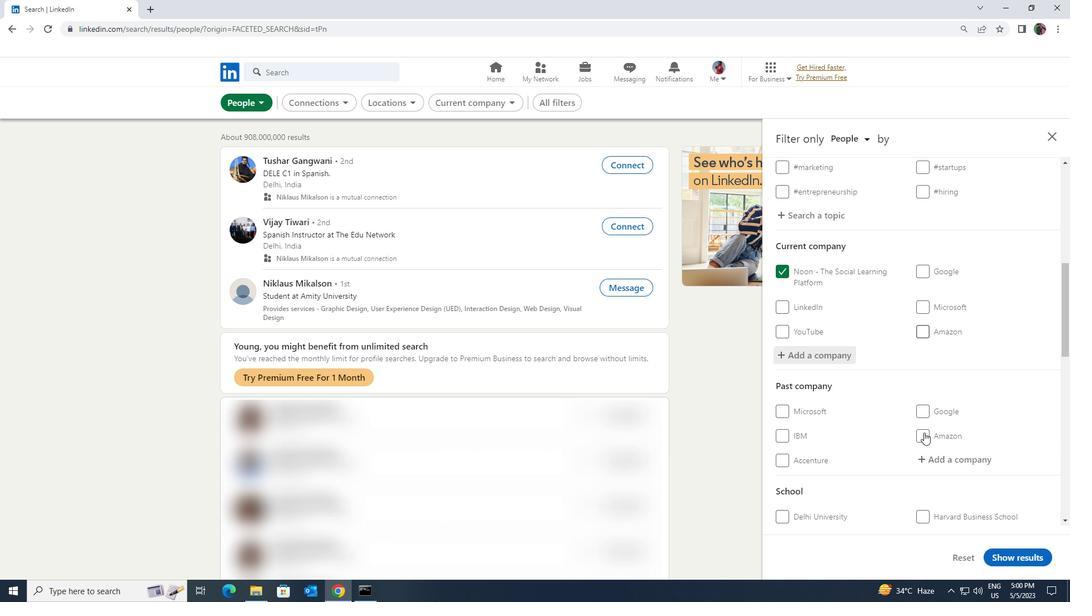 
Action: Mouse scrolled (924, 432) with delta (0, 0)
Screenshot: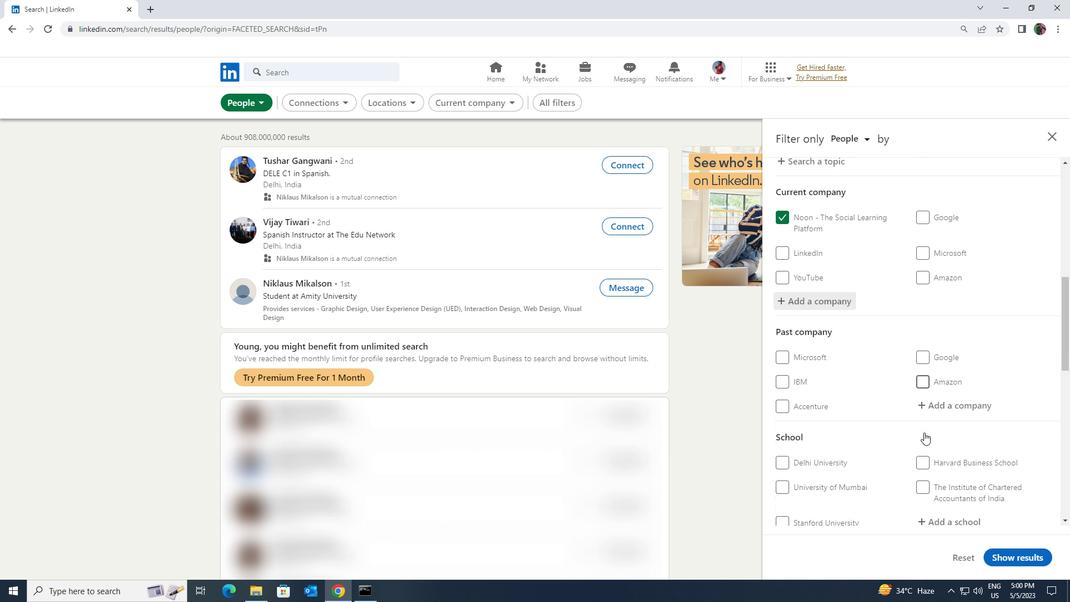 
Action: Mouse moved to (932, 442)
Screenshot: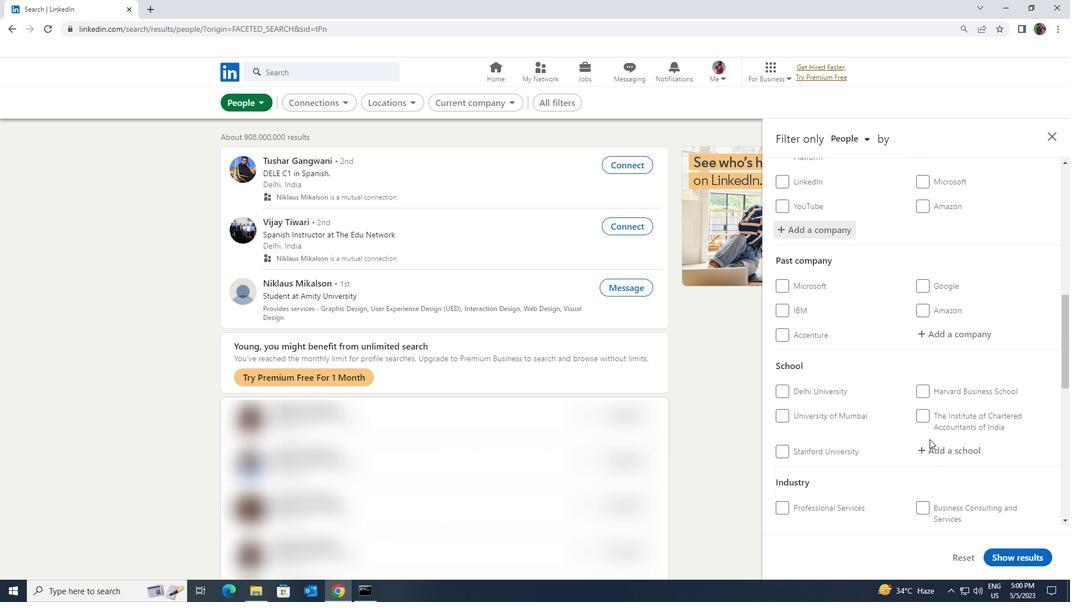 
Action: Mouse pressed left at (932, 442)
Screenshot: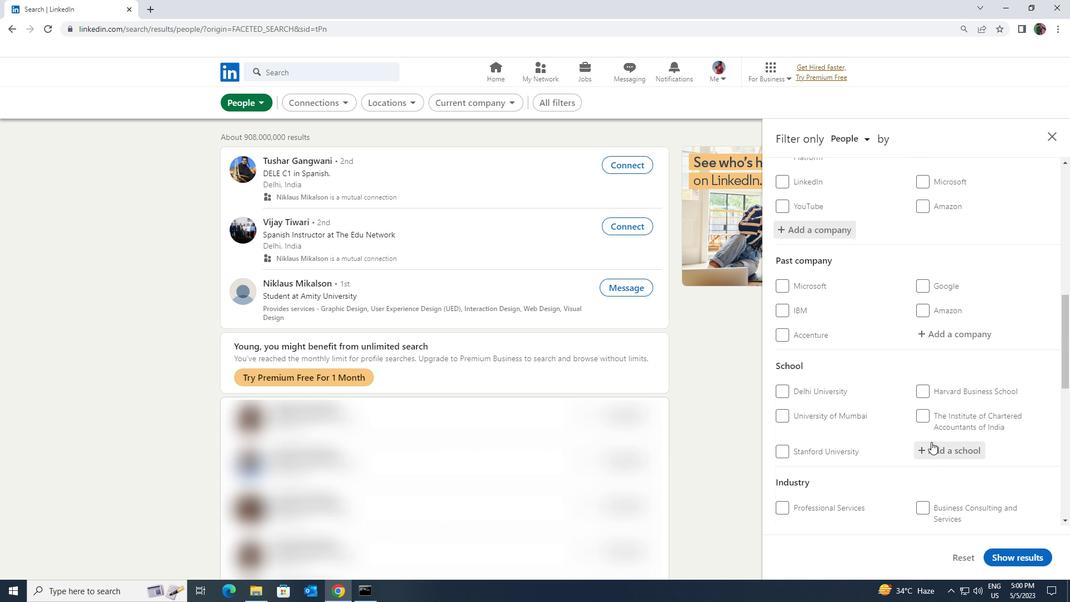 
Action: Key pressed <Key.shift><Key.shift>SCHOOL<Key.space><Key.shift>OF<Key.space><Key.shift><Key.shift><Key.shift><Key.shift><Key.shift>INDIA
Screenshot: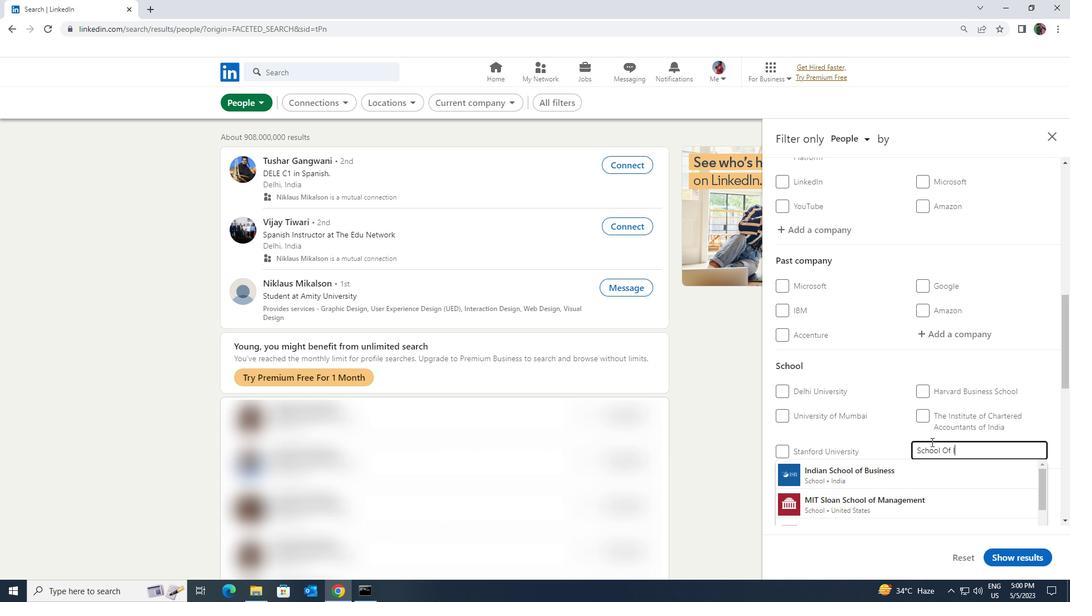 
Action: Mouse moved to (925, 457)
Screenshot: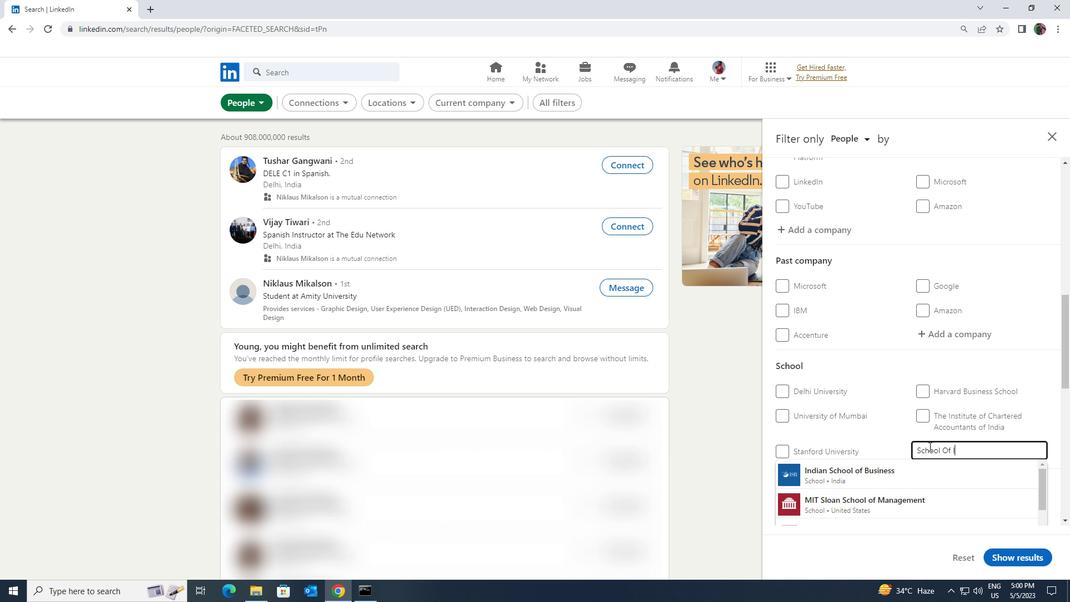 
Action: Mouse scrolled (925, 457) with delta (0, 0)
Screenshot: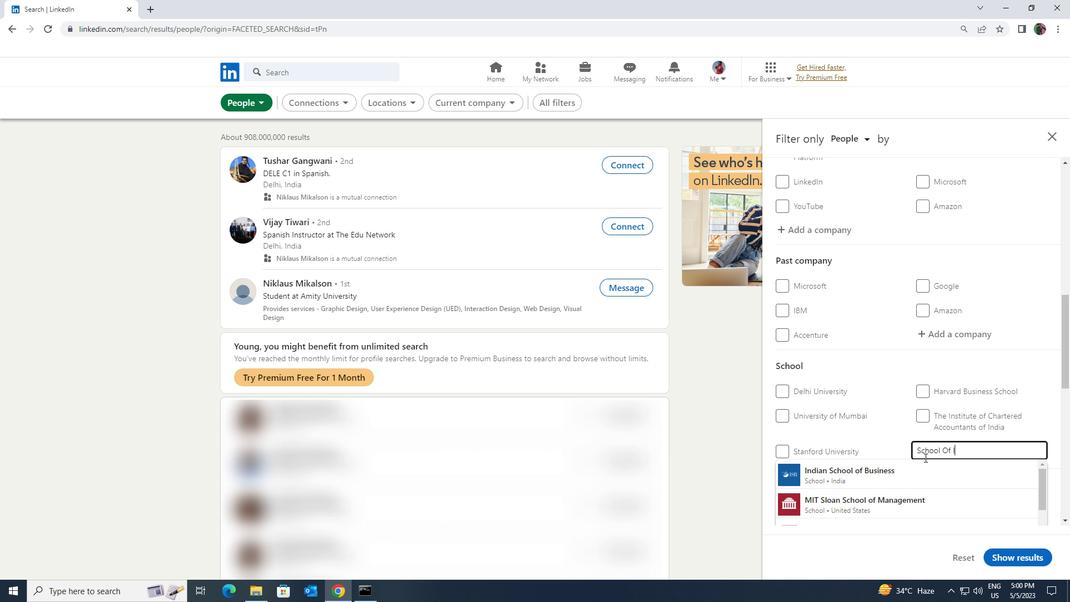 
Action: Mouse moved to (919, 437)
Screenshot: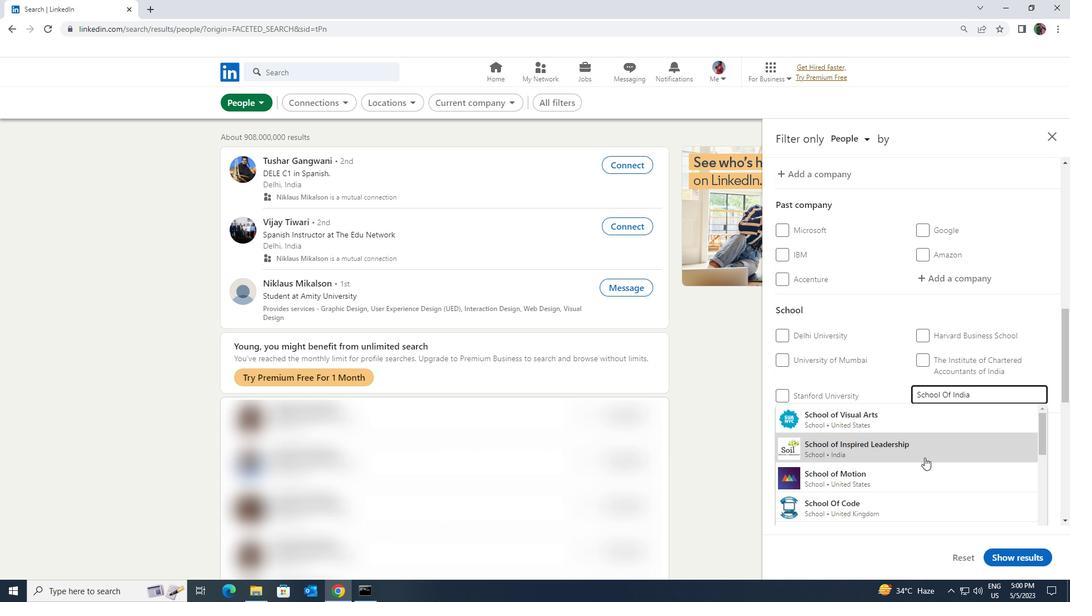 
Action: Key pressed <Key.enter>
Screenshot: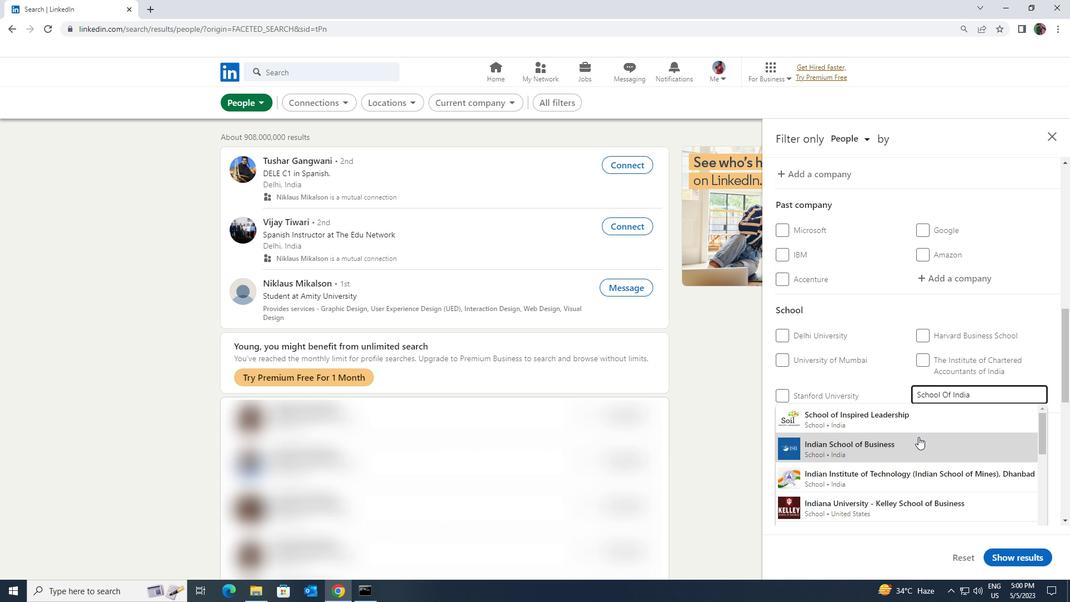 
Action: Mouse moved to (910, 439)
Screenshot: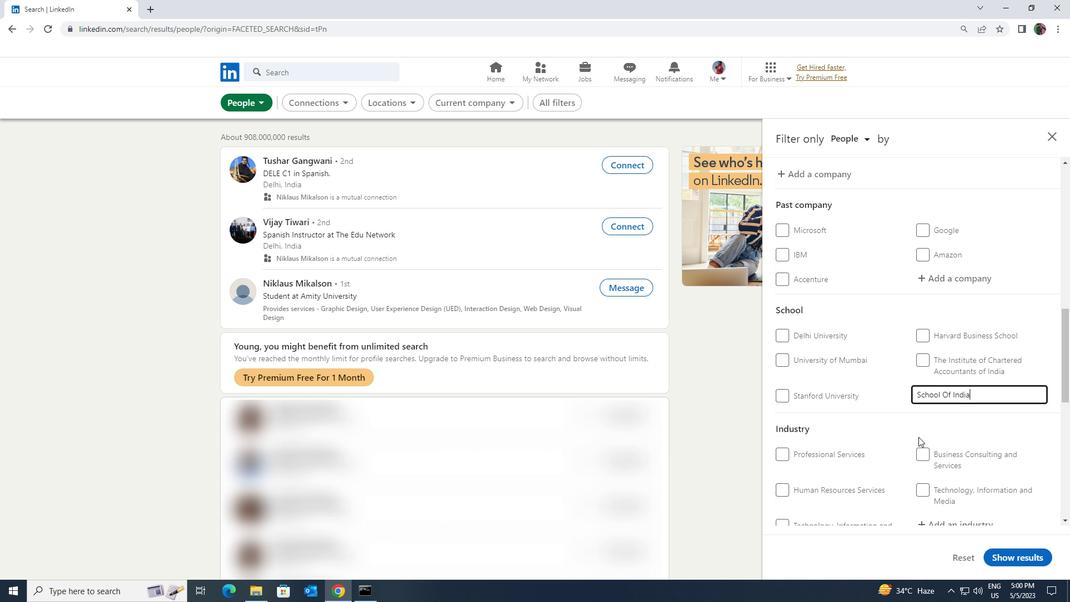 
Action: Mouse scrolled (910, 438) with delta (0, 0)
Screenshot: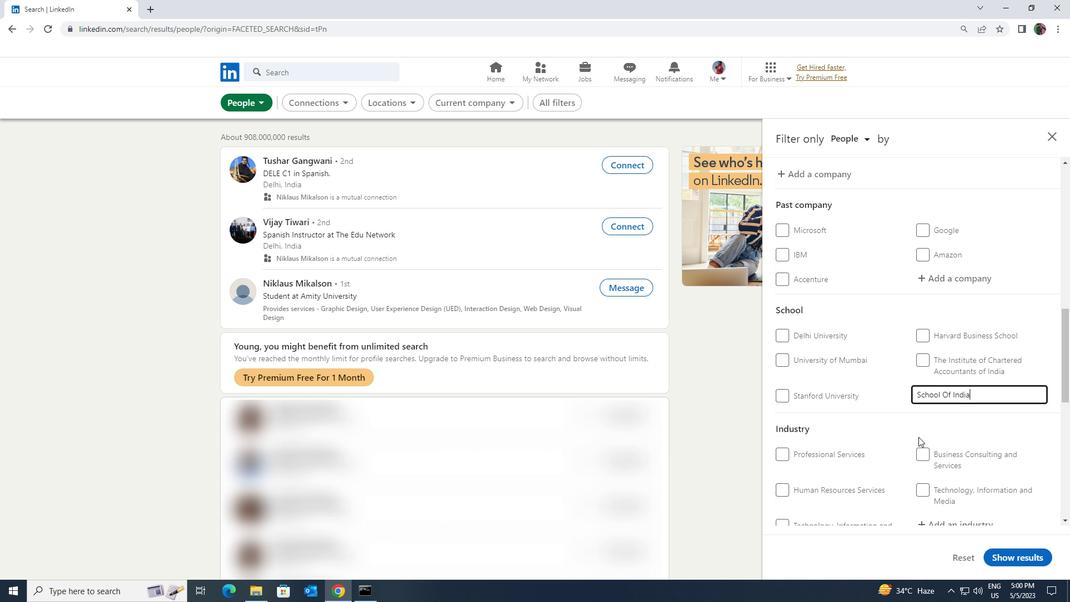 
Action: Mouse scrolled (910, 438) with delta (0, 0)
Screenshot: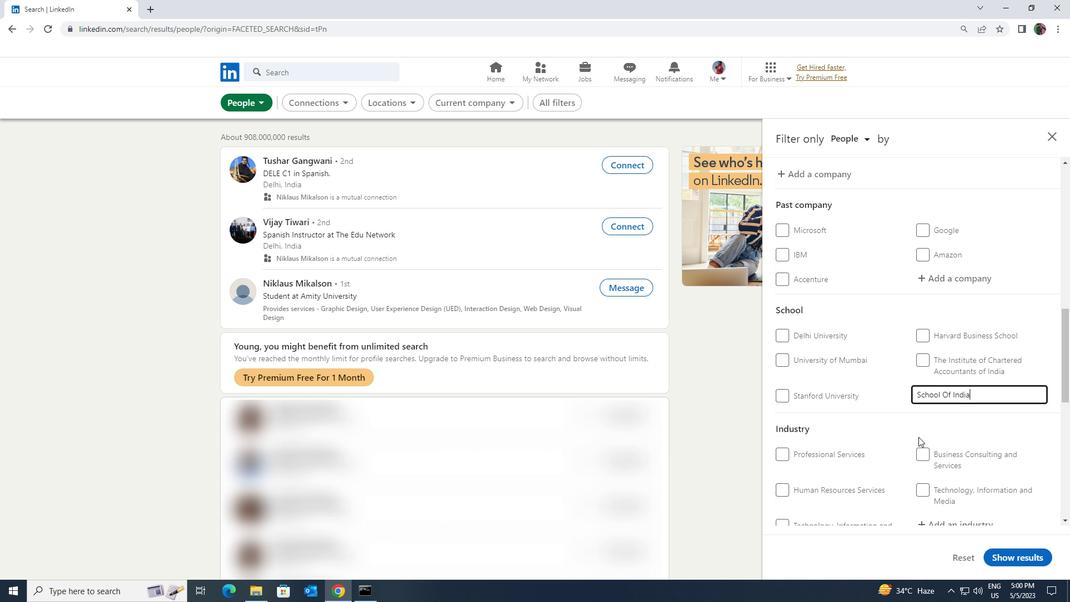 
Action: Mouse moved to (910, 439)
Screenshot: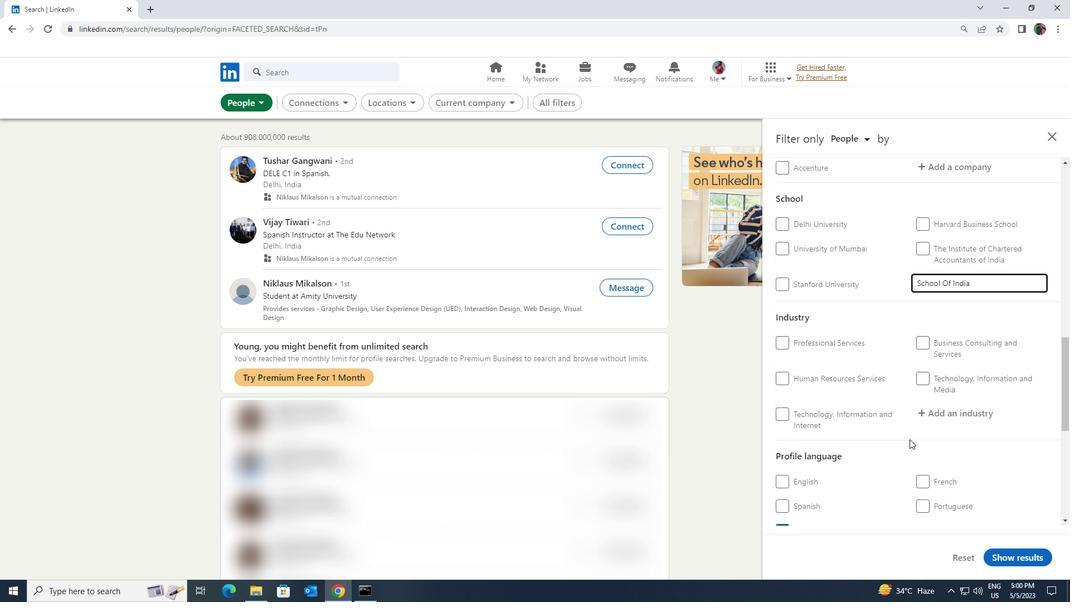 
Action: Mouse scrolled (910, 438) with delta (0, 0)
Screenshot: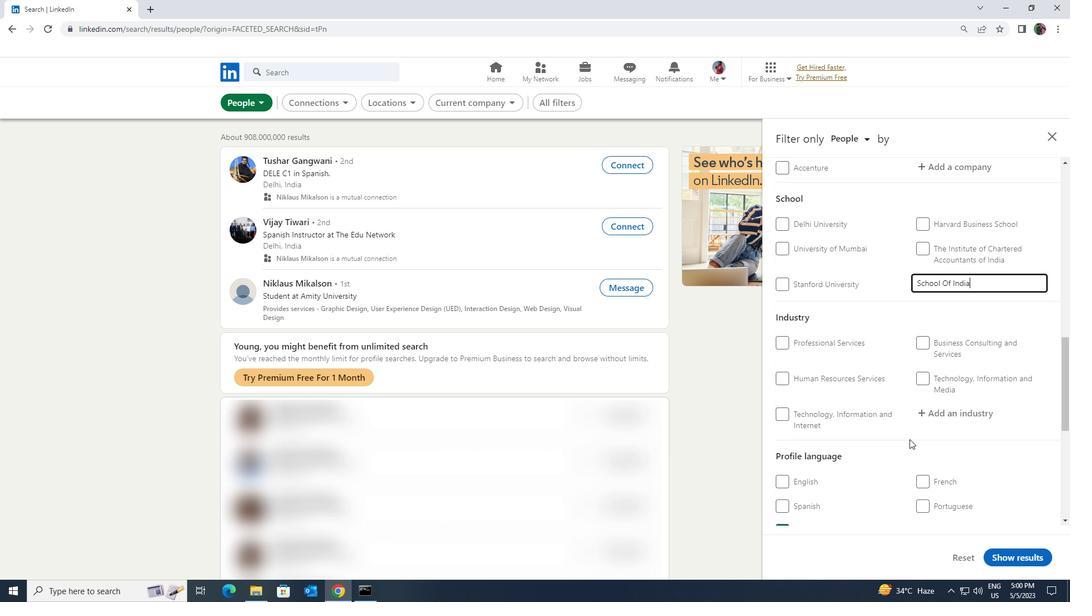 
Action: Mouse moved to (965, 351)
Screenshot: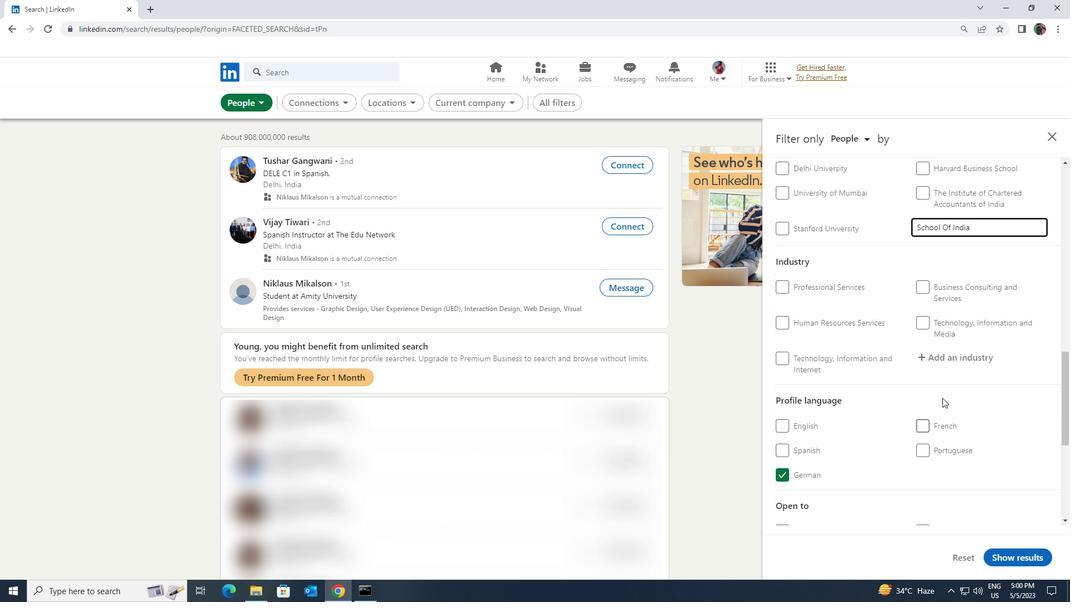 
Action: Mouse pressed left at (965, 351)
Screenshot: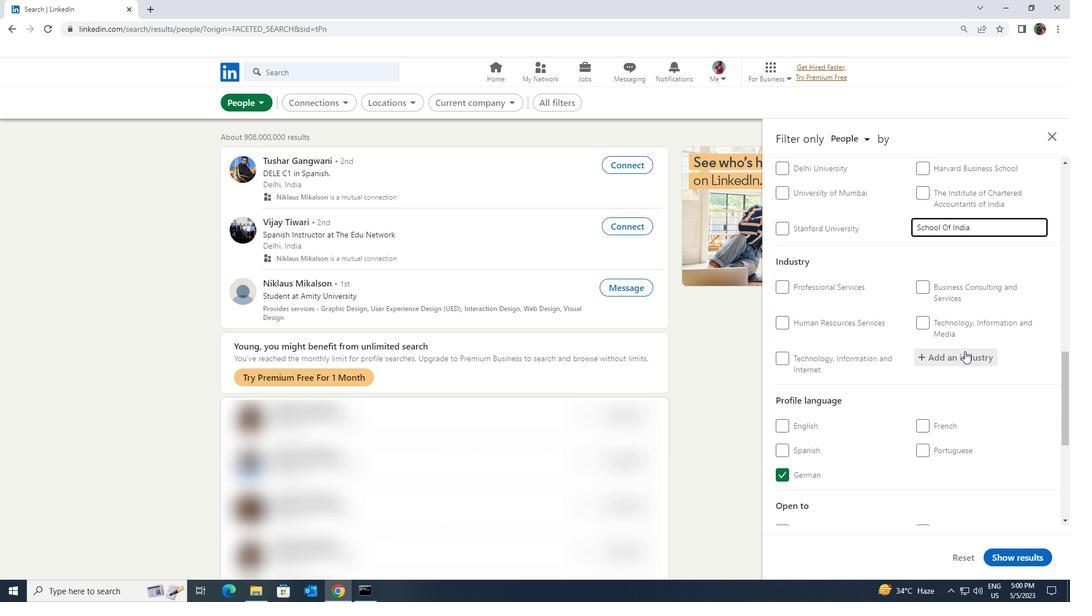 
Action: Key pressed <Key.shift><Key.shift><Key.shift><Key.shift><Key.shift><Key.shift><Key.shift><Key.shift><Key.shift><Key.shift><Key.shift><Key.shift><Key.shift><Key.shift>PRINTING
Screenshot: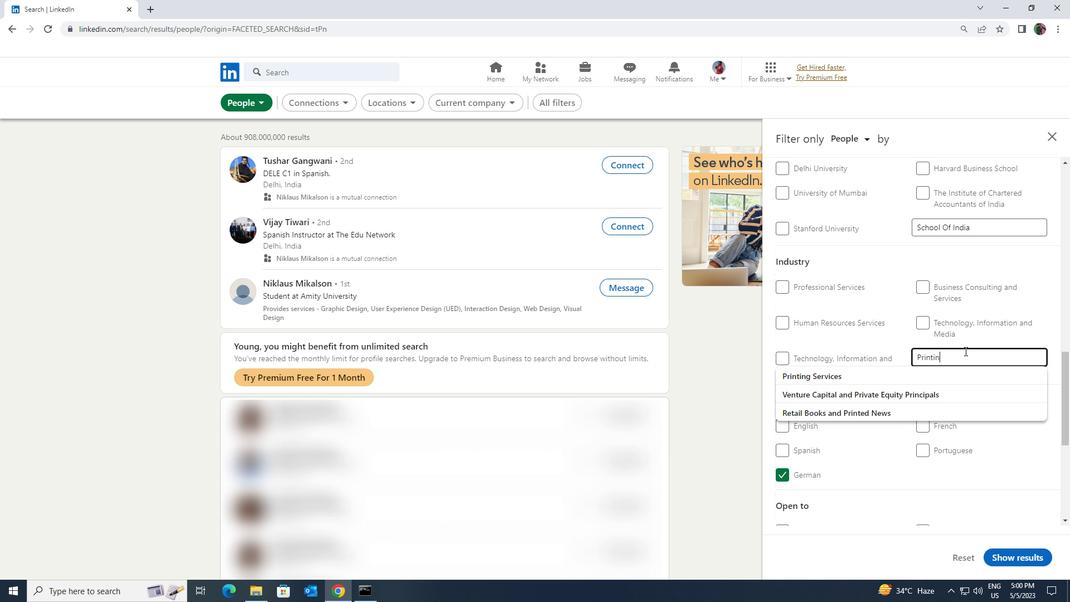 
Action: Mouse moved to (954, 368)
Screenshot: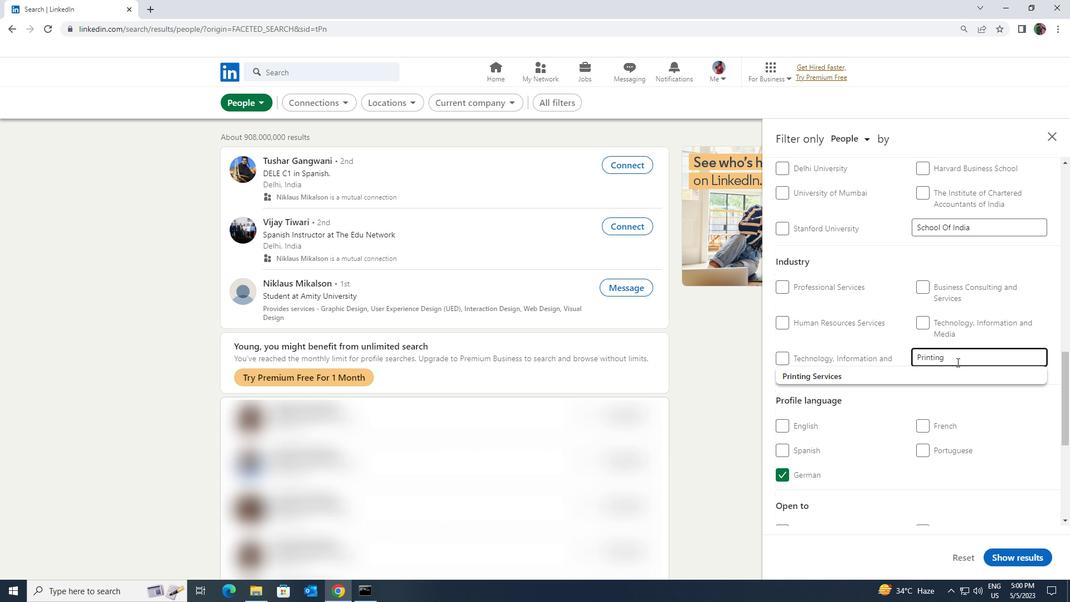 
Action: Mouse pressed left at (954, 368)
Screenshot: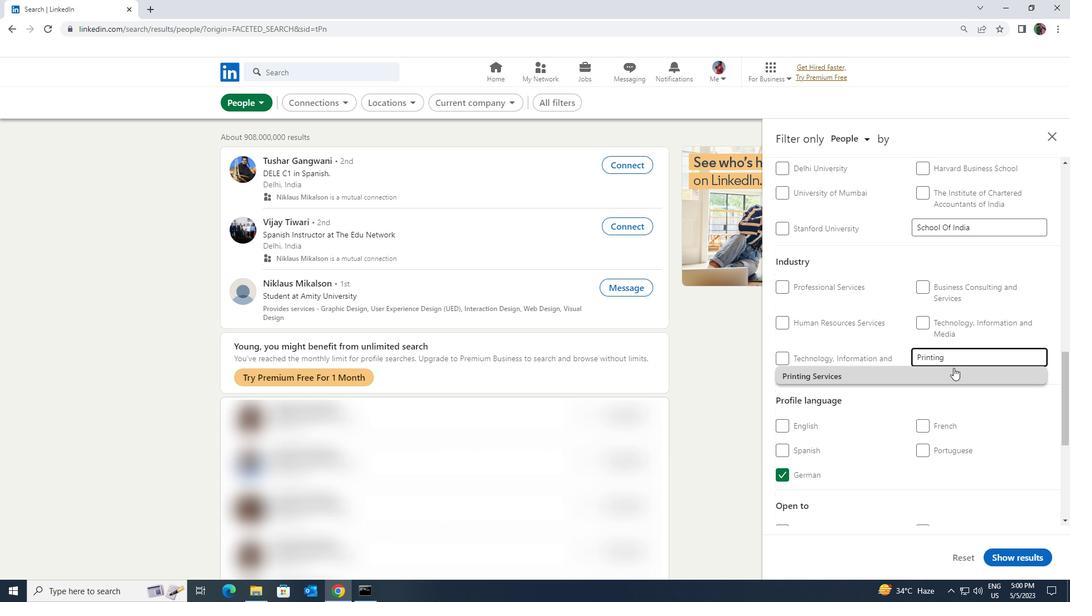 
Action: Mouse scrolled (954, 367) with delta (0, 0)
Screenshot: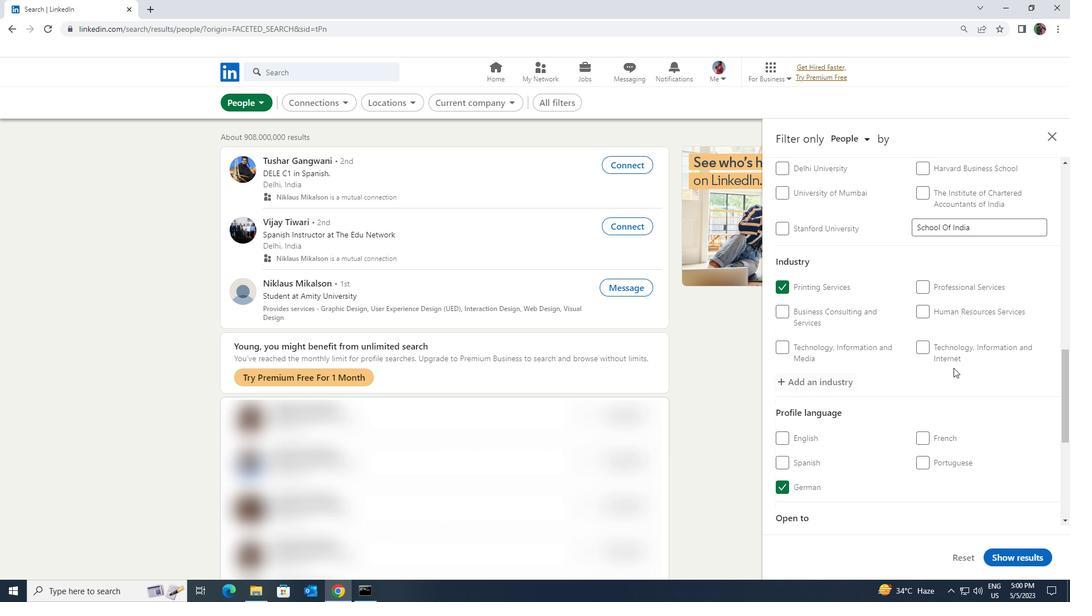 
Action: Mouse scrolled (954, 367) with delta (0, 0)
Screenshot: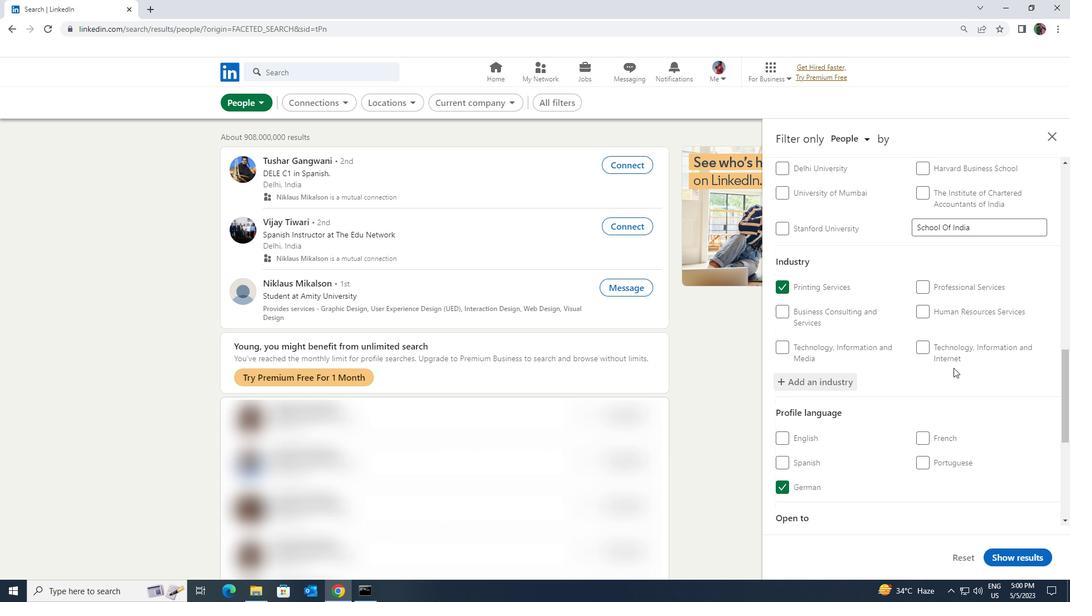 
Action: Mouse scrolled (954, 367) with delta (0, 0)
Screenshot: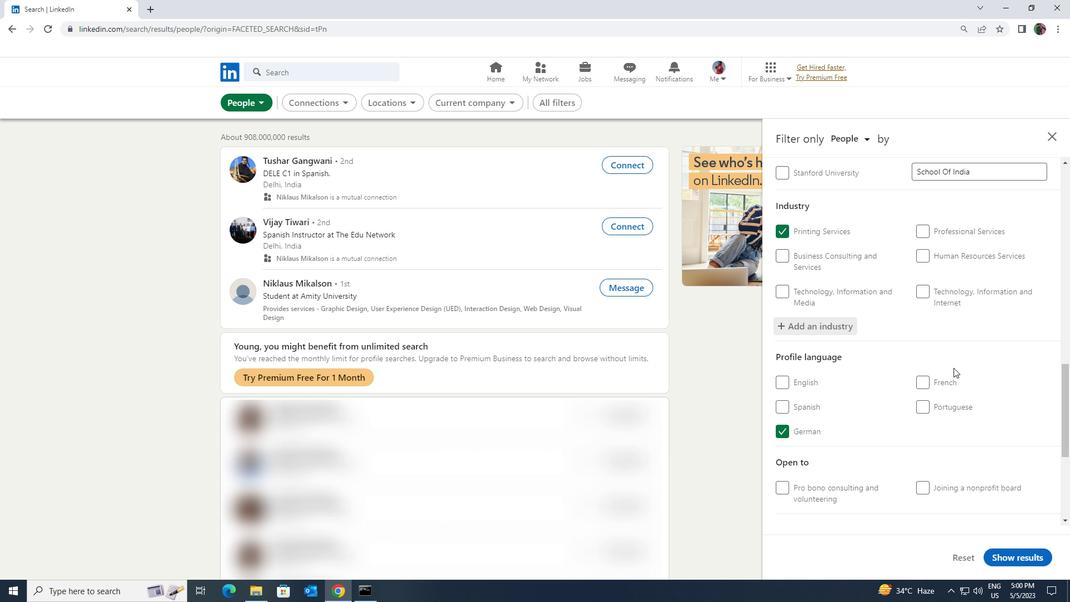 
Action: Mouse scrolled (954, 367) with delta (0, 0)
Screenshot: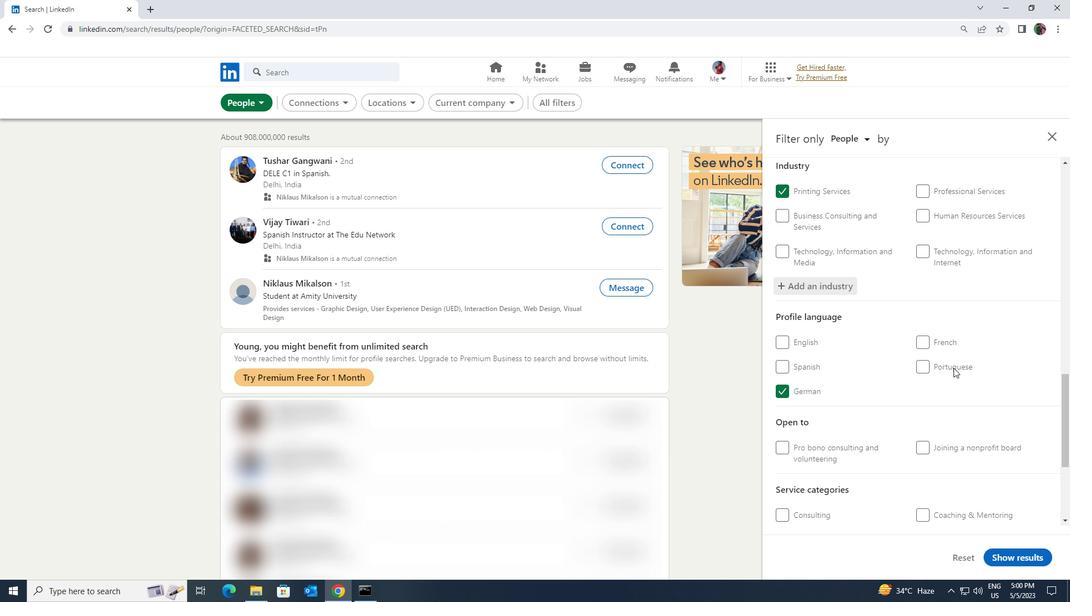
Action: Mouse scrolled (954, 367) with delta (0, 0)
Screenshot: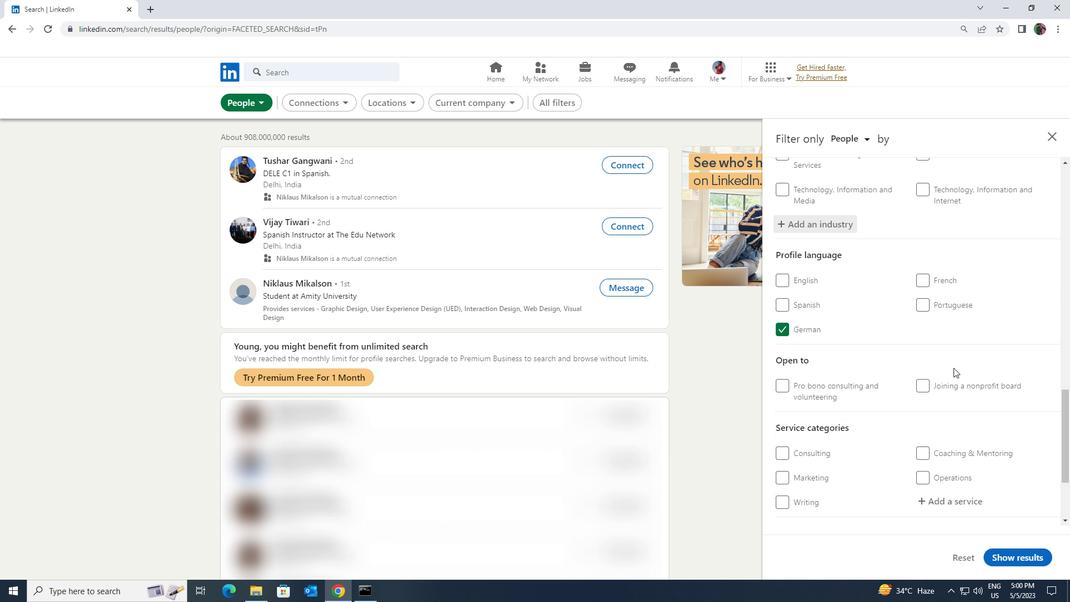 
Action: Mouse moved to (951, 377)
Screenshot: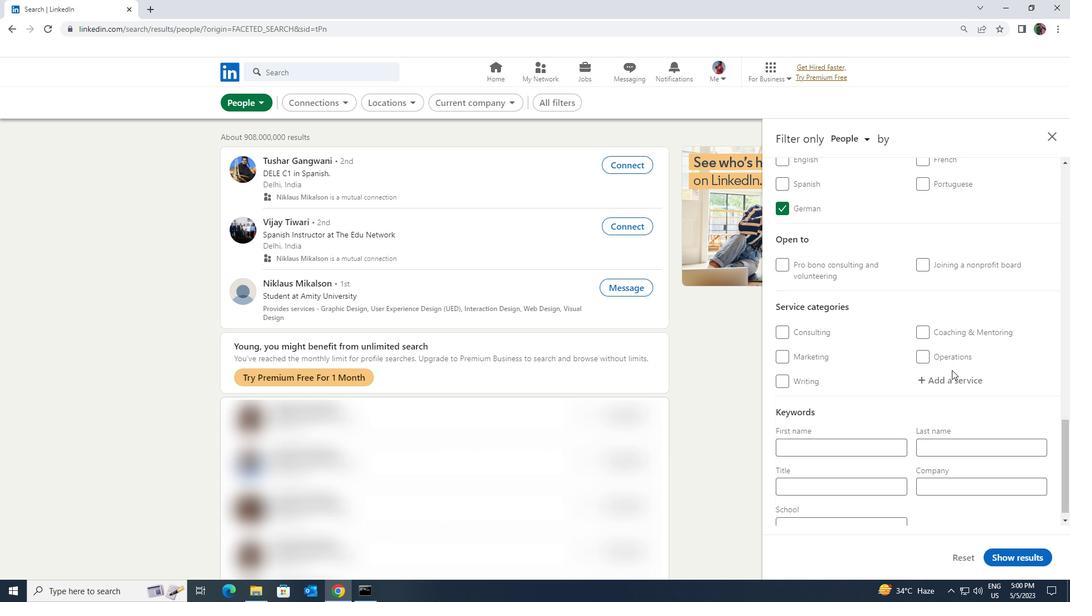 
Action: Mouse pressed left at (951, 377)
Screenshot: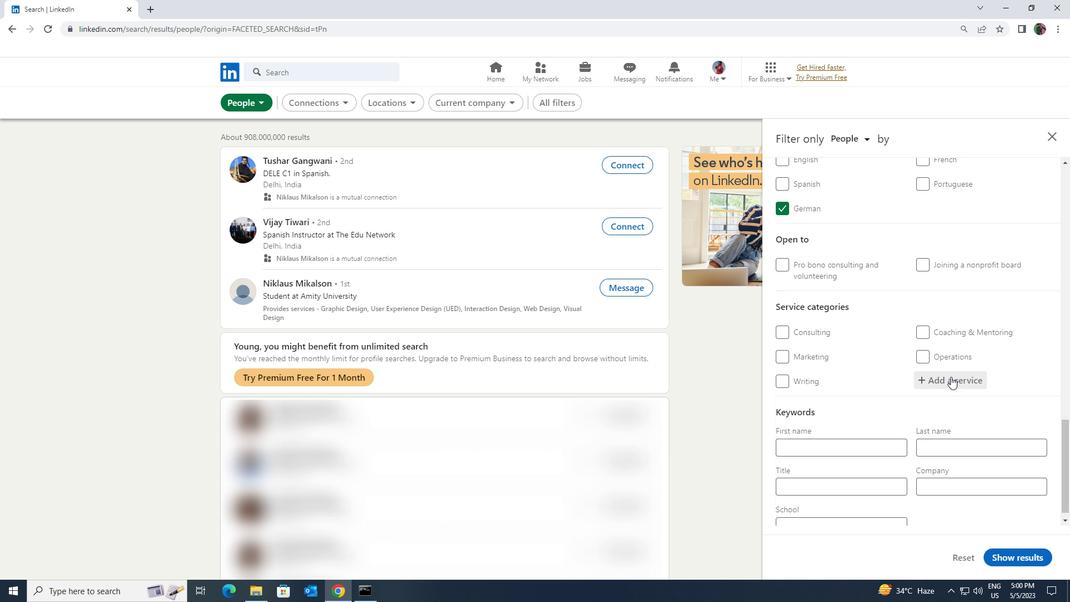 
Action: Key pressed <Key.shift><Key.shift><Key.shift><Key.shift><Key.shift><Key.shift><Key.shift><Key.shift>ANIMATIONARCHITECTURE<Key.enter>
Screenshot: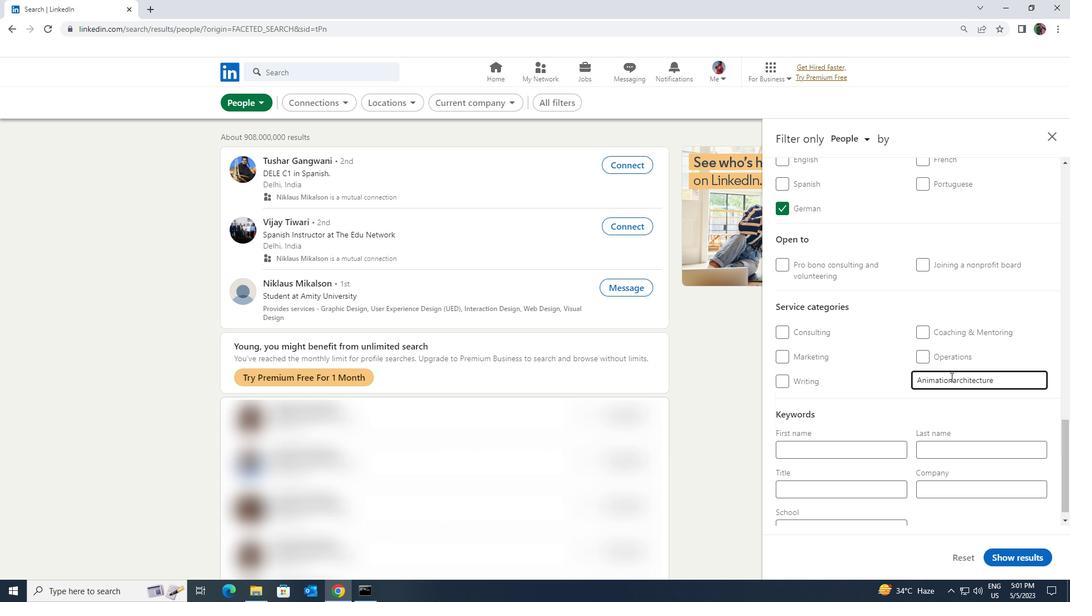 
Action: Mouse moved to (950, 378)
Screenshot: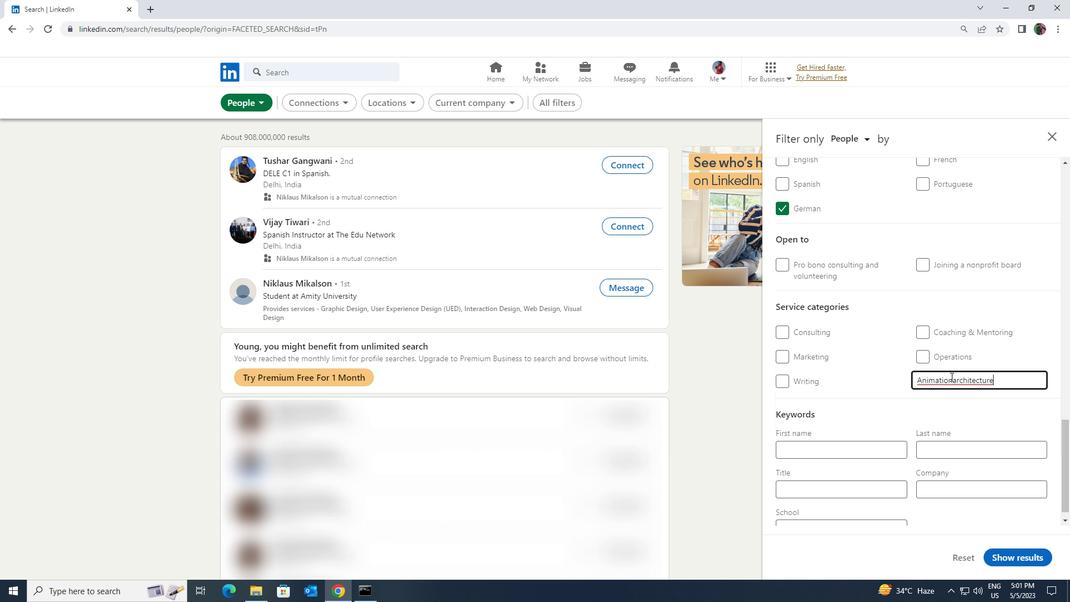 
Action: Mouse scrolled (950, 377) with delta (0, 0)
Screenshot: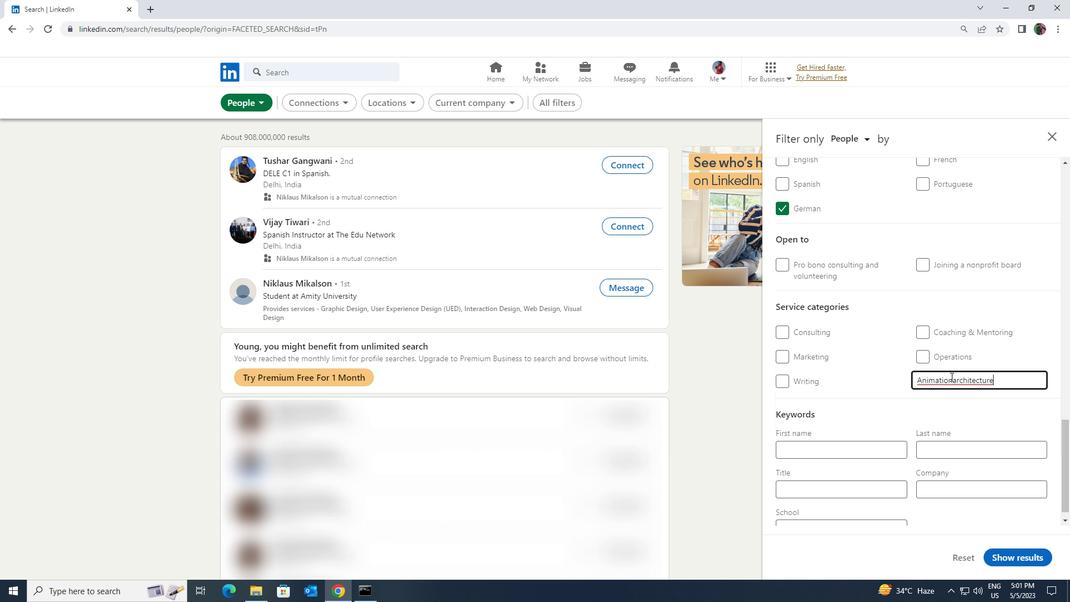
Action: Mouse scrolled (950, 377) with delta (0, 0)
Screenshot: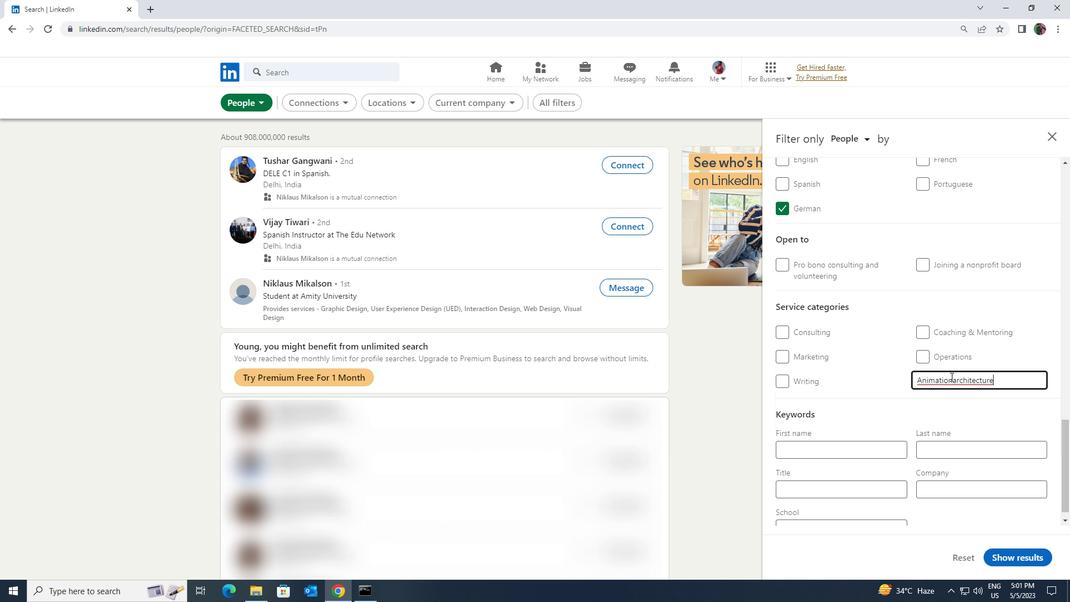
Action: Mouse scrolled (950, 377) with delta (0, 0)
Screenshot: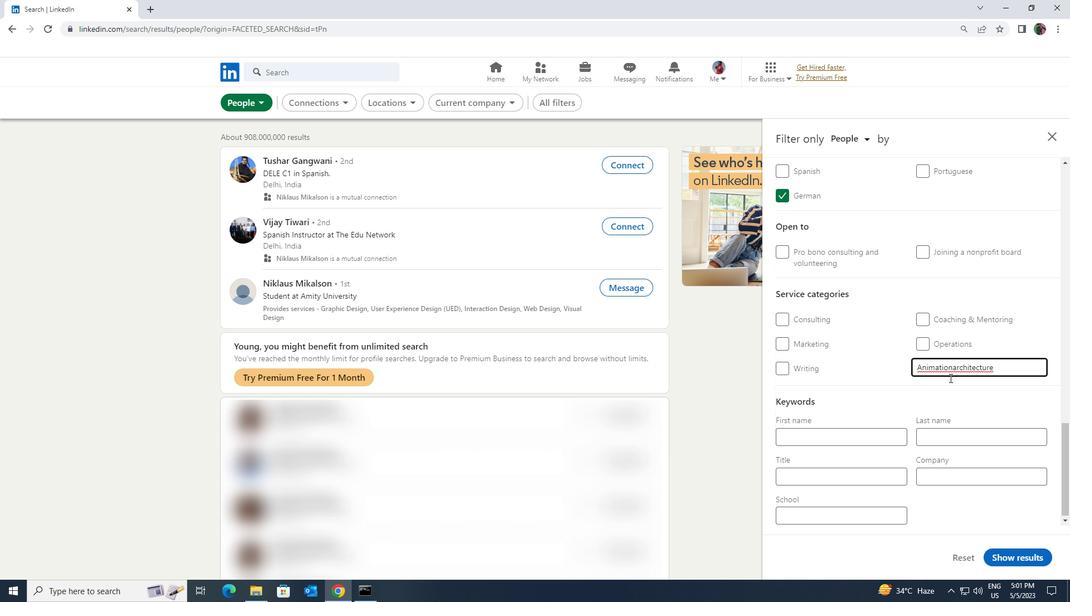 
Action: Mouse moved to (887, 478)
Screenshot: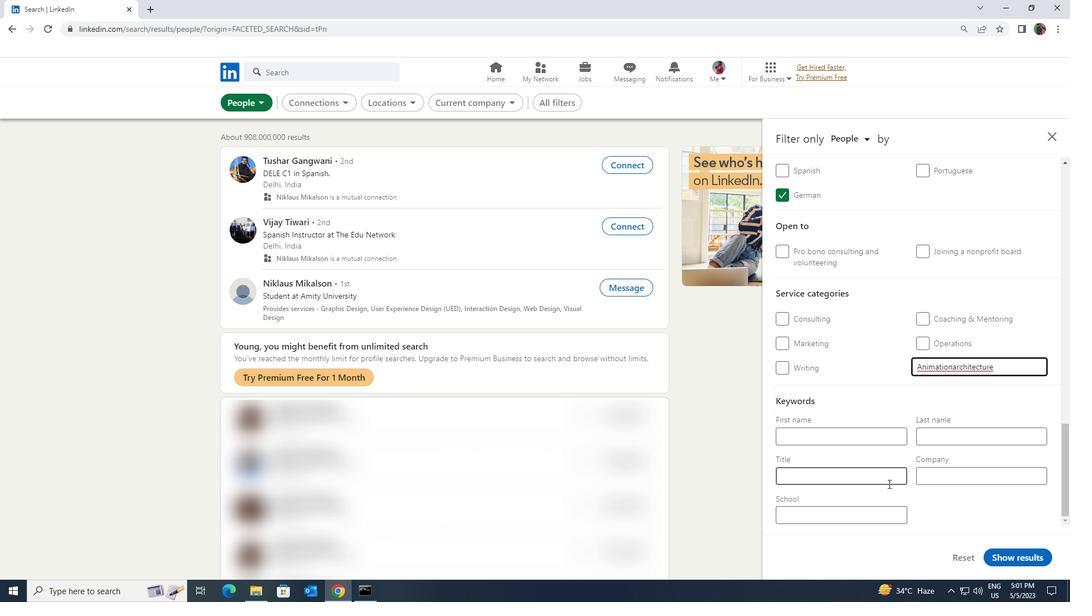 
Action: Mouse pressed left at (887, 478)
Screenshot: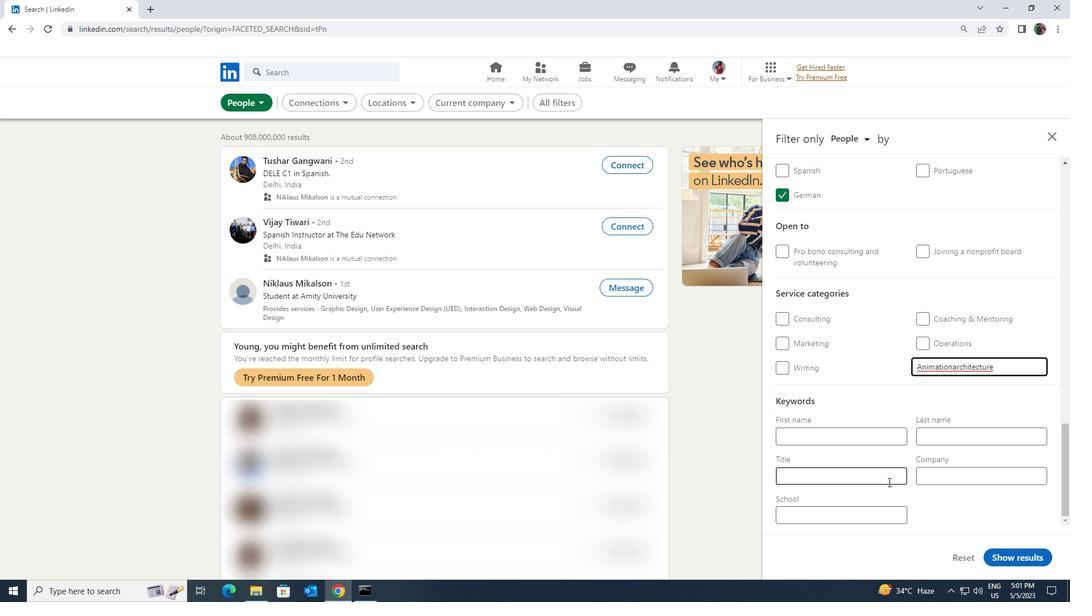 
Action: Mouse moved to (892, 475)
Screenshot: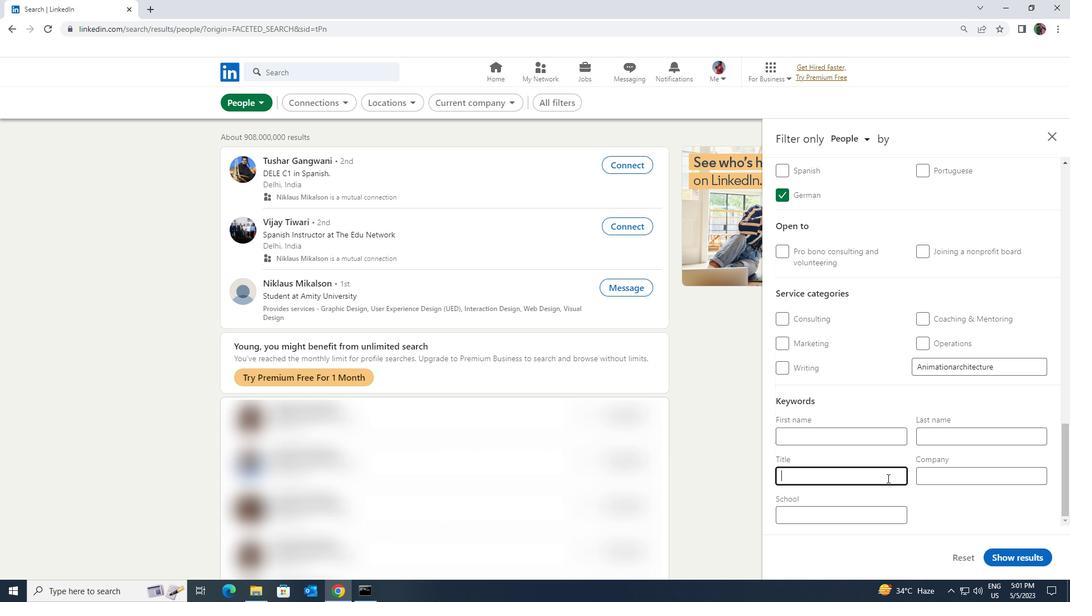 
Action: Key pressed <Key.shift>CONSERVATION<Key.space><Key.shift>SCIENTIST
Screenshot: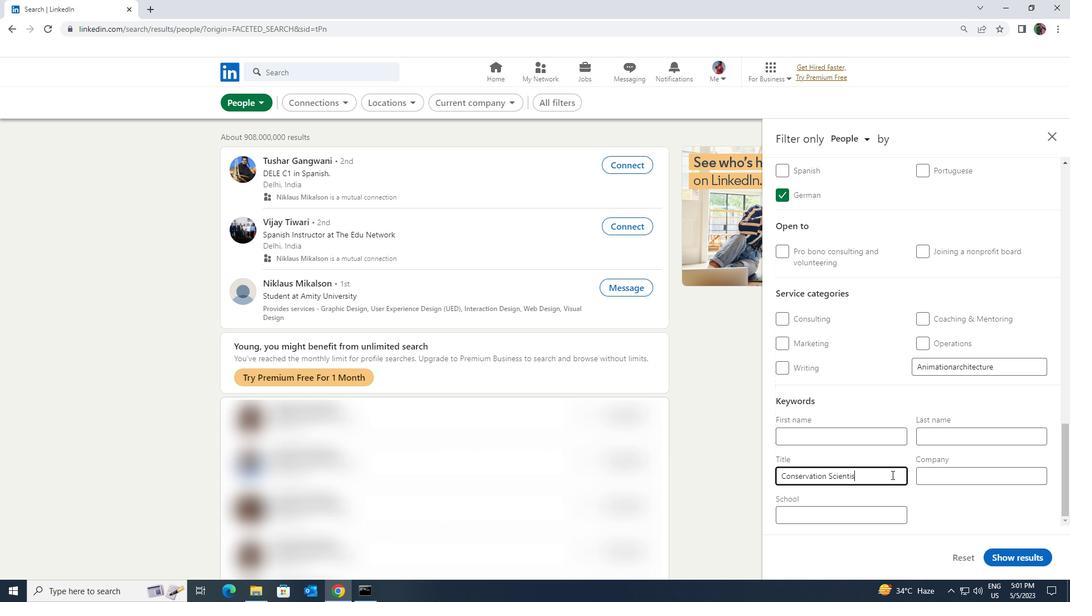 
Action: Mouse moved to (1024, 554)
Screenshot: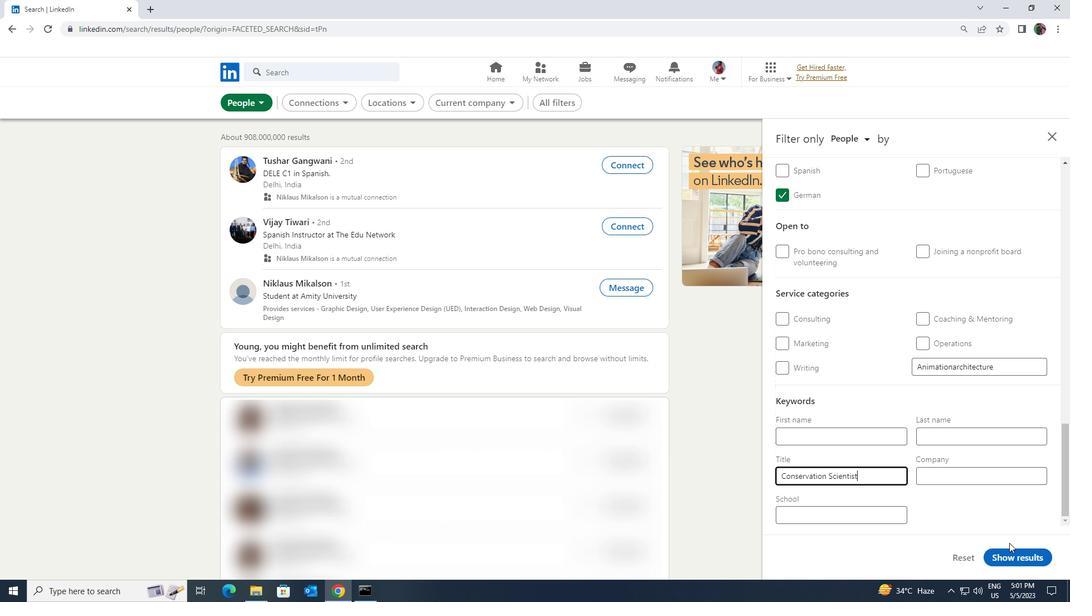 
Action: Mouse pressed left at (1024, 554)
Screenshot: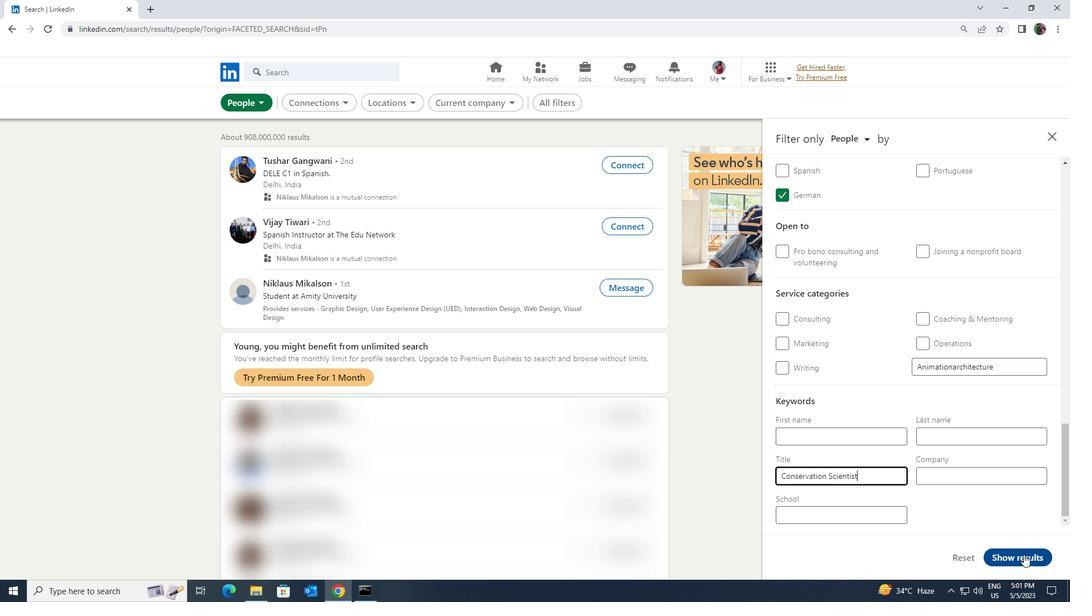 
